 Task: Look for space in Ambatolampy, Madagascar from 2nd August, 2023 to 12th August, 2023 for 2 adults in price range Rs.5000 to Rs.10000. Place can be private room with 1  bedroom having 1 bed and 1 bathroom. Property type can be house, flat, guest house, hotel. Booking option can be shelf check-in. Required host language is English.
Action: Mouse moved to (473, 64)
Screenshot: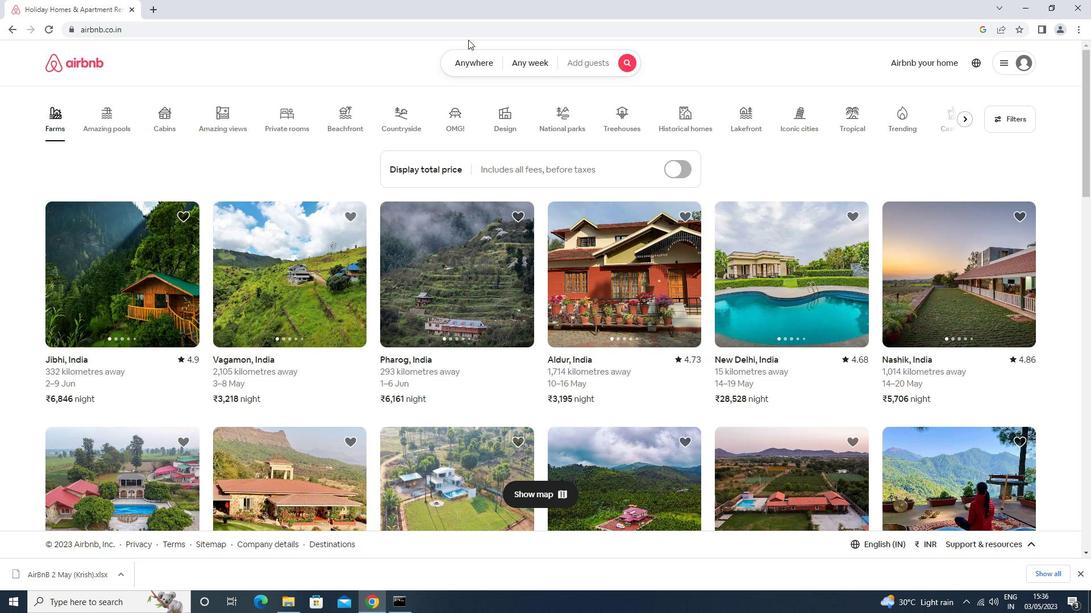 
Action: Mouse pressed left at (473, 64)
Screenshot: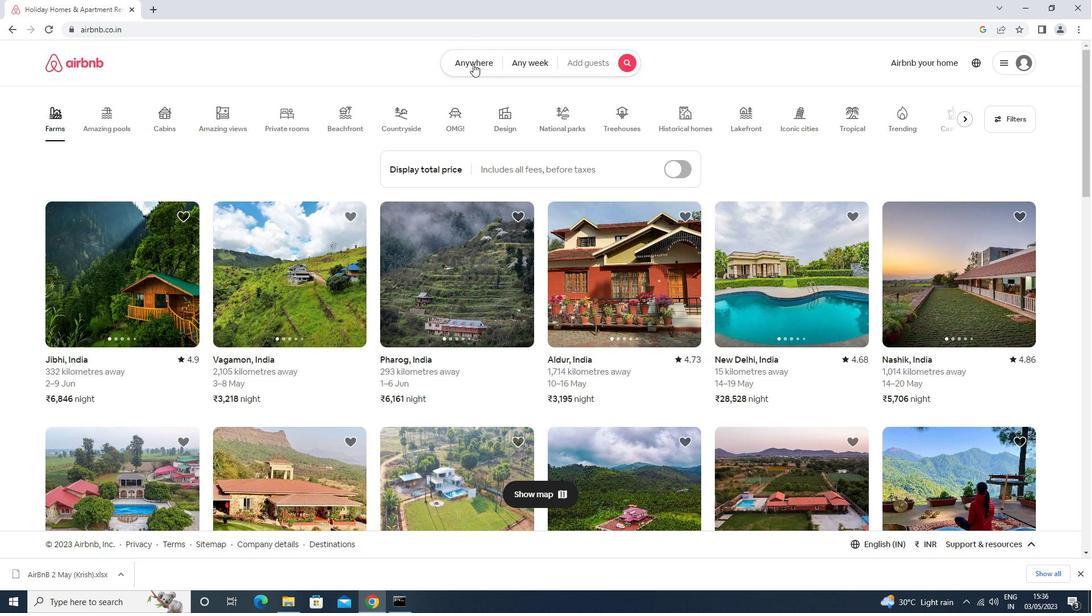 
Action: Mouse moved to (465, 106)
Screenshot: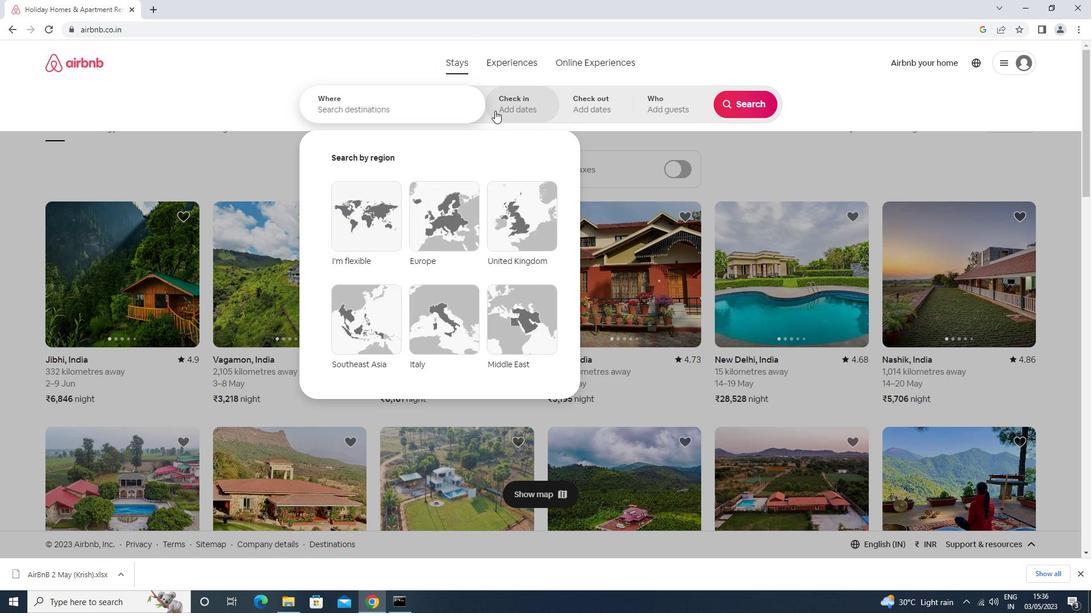 
Action: Mouse pressed left at (465, 106)
Screenshot: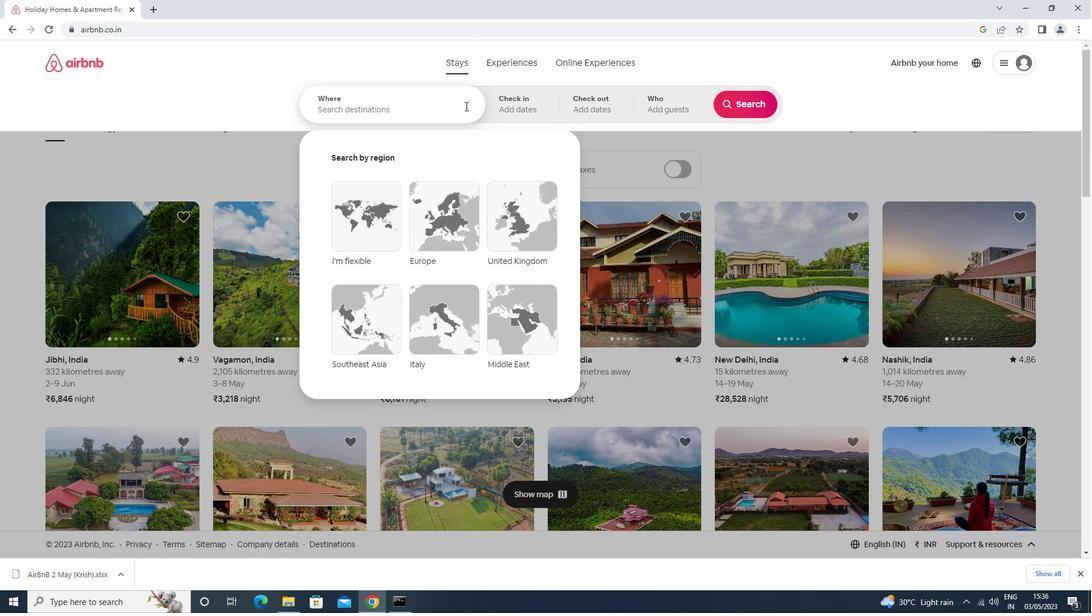 
Action: Key pressed ambatolampy<Key.down><Key.enter>
Screenshot: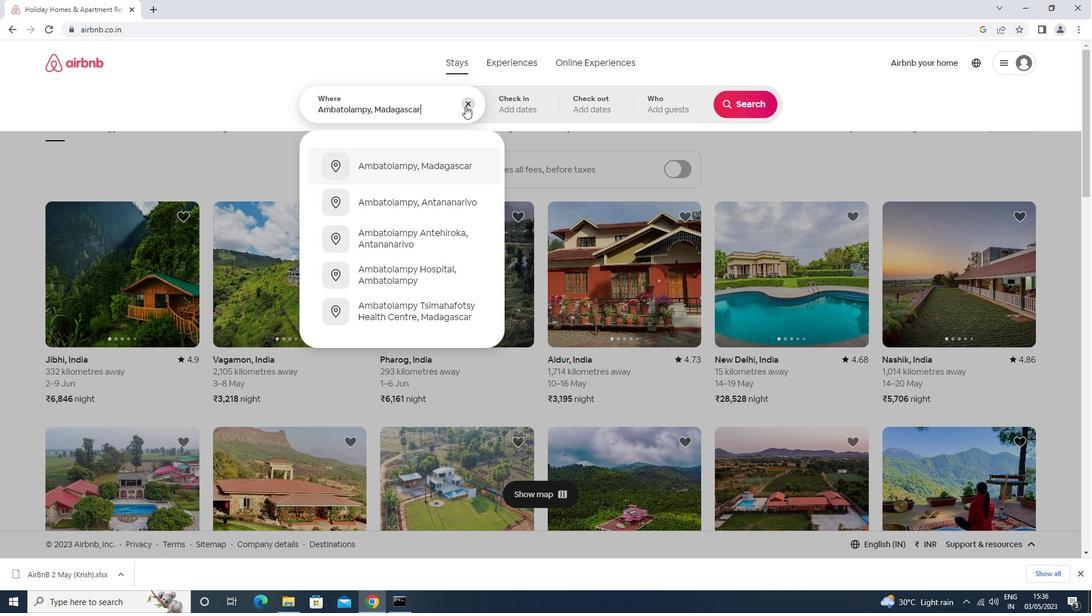 
Action: Mouse moved to (742, 192)
Screenshot: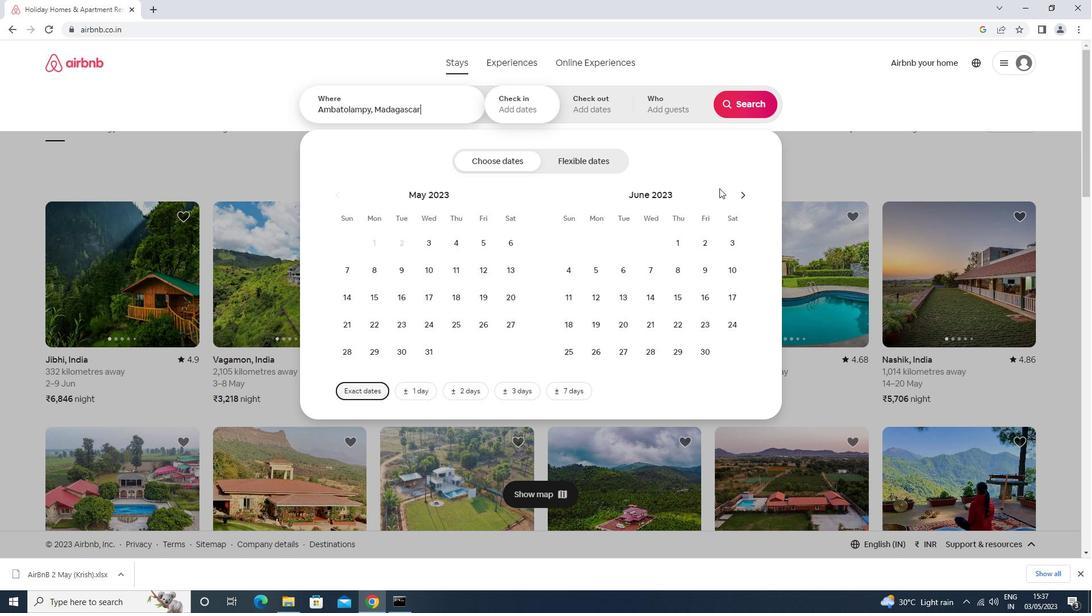 
Action: Mouse pressed left at (742, 192)
Screenshot: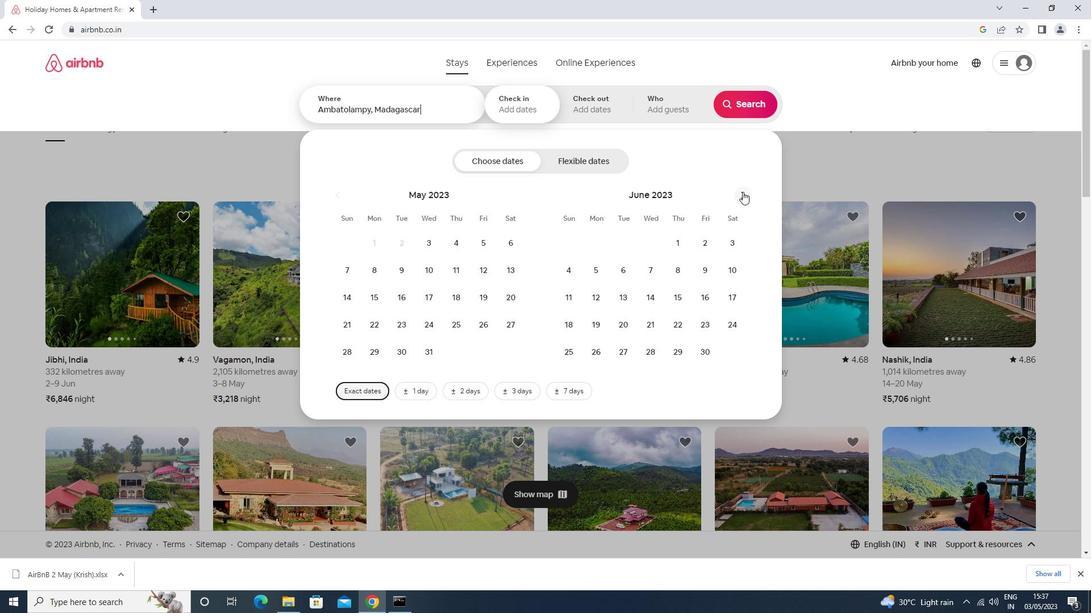 
Action: Mouse pressed left at (742, 192)
Screenshot: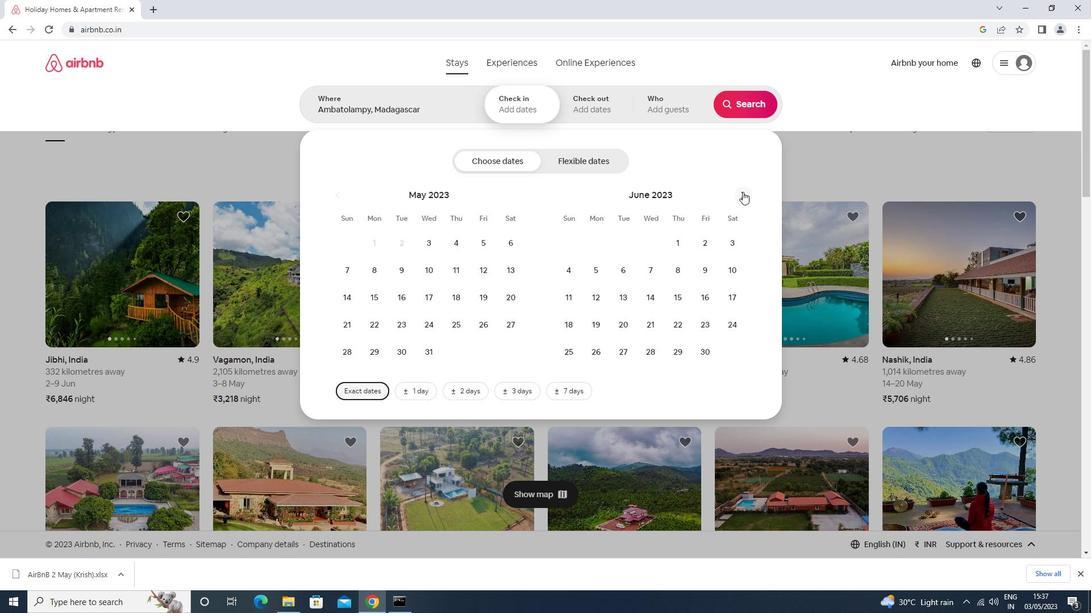 
Action: Mouse moved to (657, 241)
Screenshot: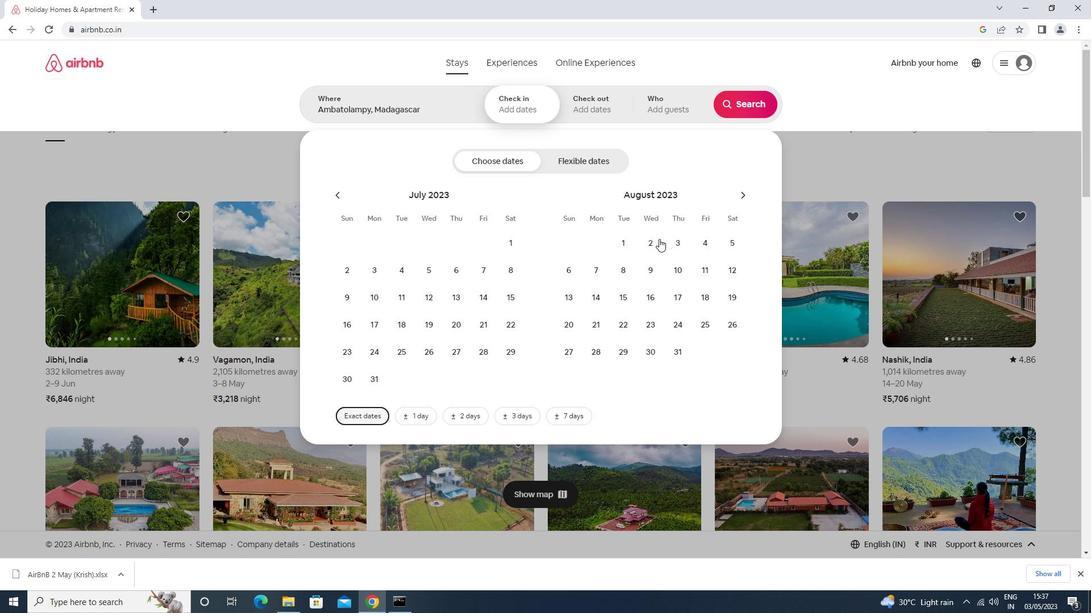 
Action: Mouse pressed left at (657, 241)
Screenshot: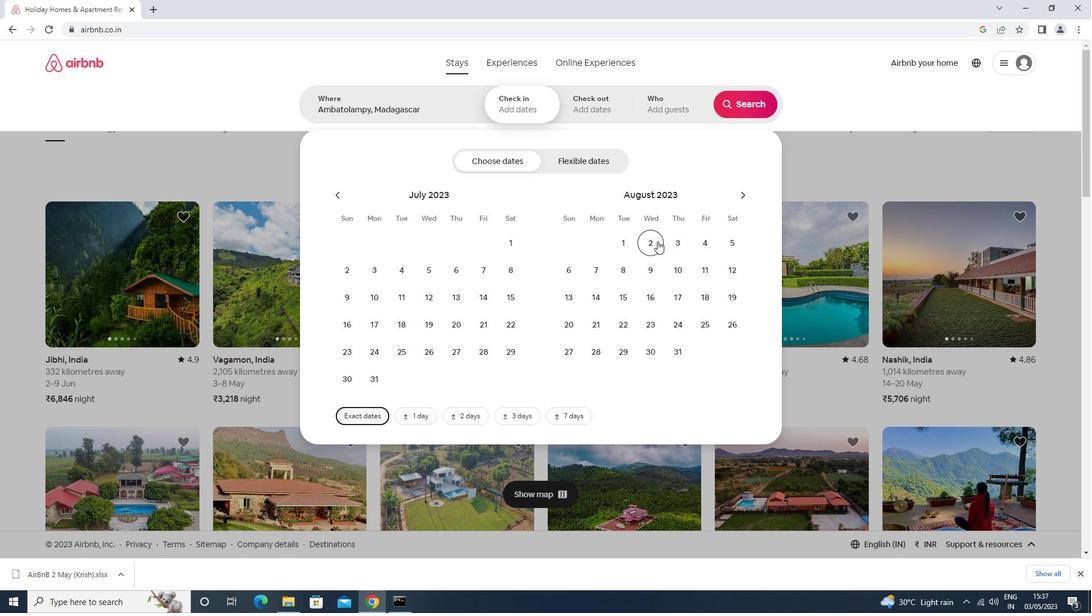 
Action: Mouse moved to (738, 267)
Screenshot: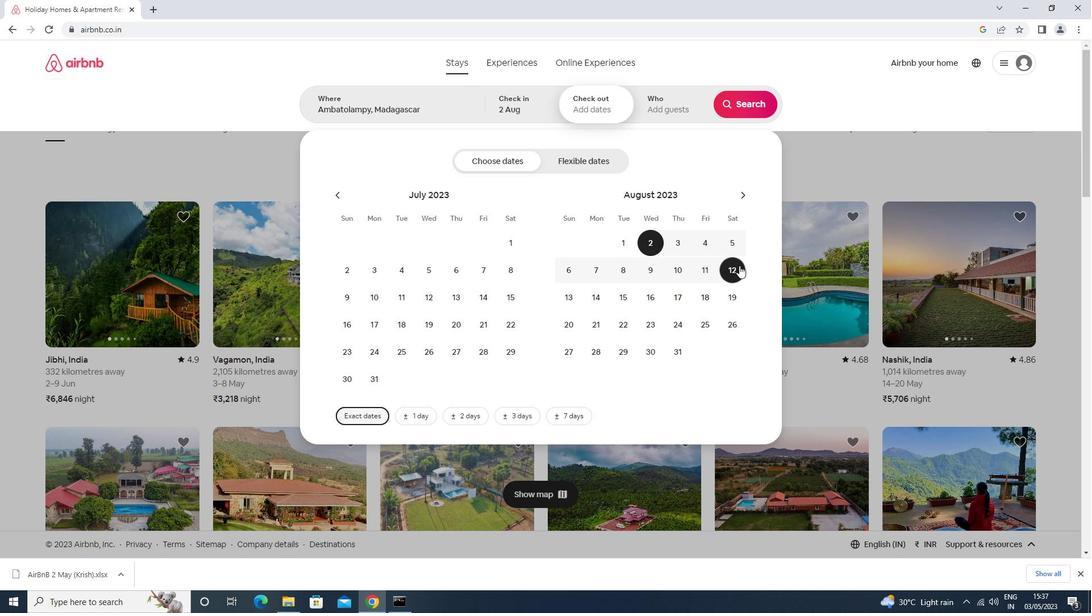 
Action: Mouse pressed left at (738, 267)
Screenshot: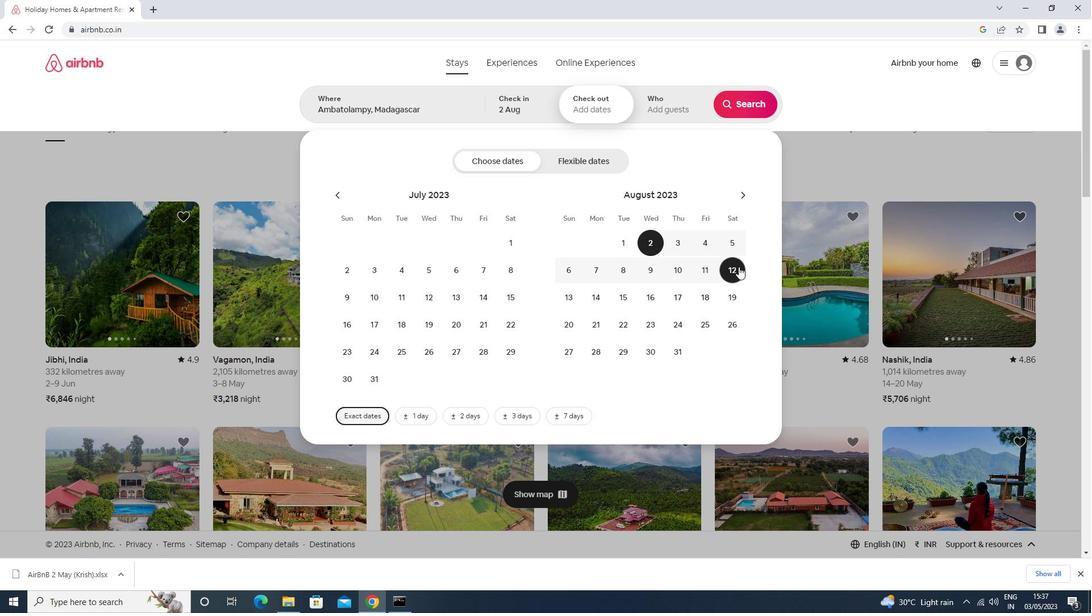 
Action: Mouse moved to (670, 101)
Screenshot: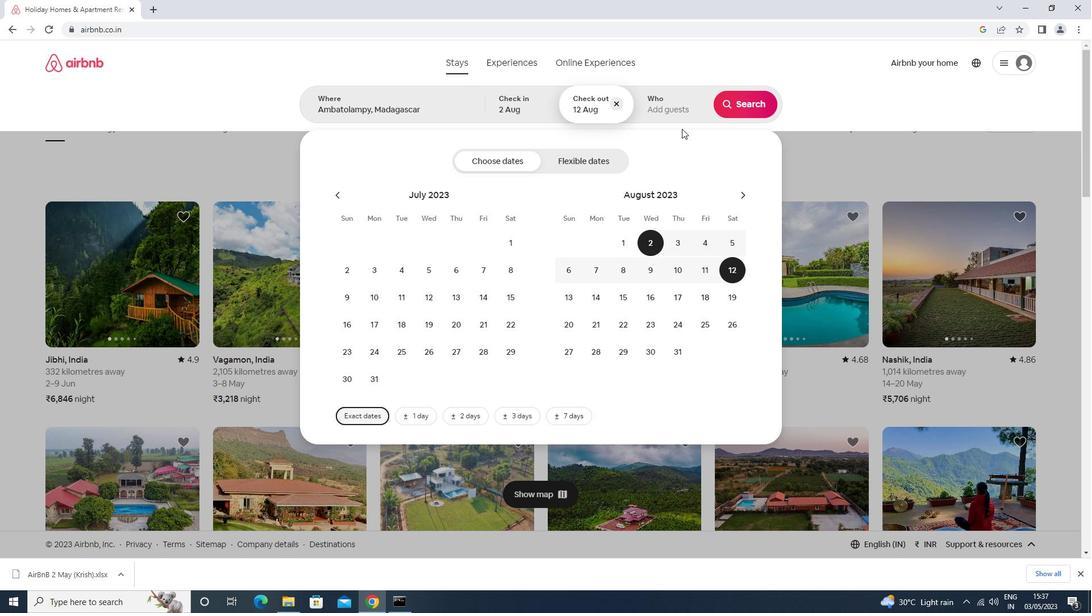 
Action: Mouse pressed left at (670, 101)
Screenshot: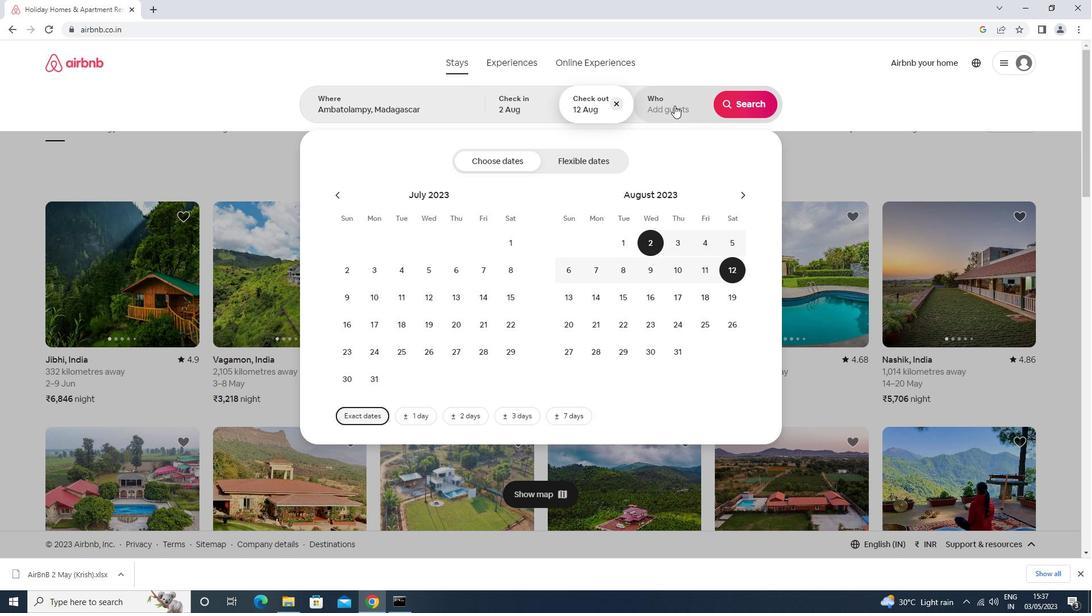 
Action: Mouse moved to (756, 172)
Screenshot: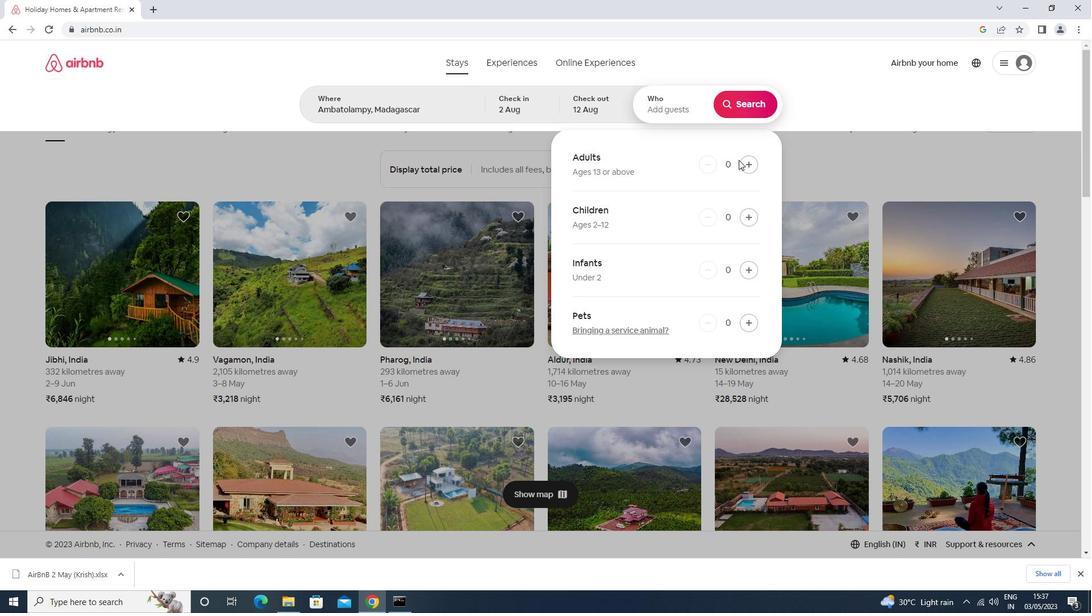 
Action: Mouse pressed left at (756, 172)
Screenshot: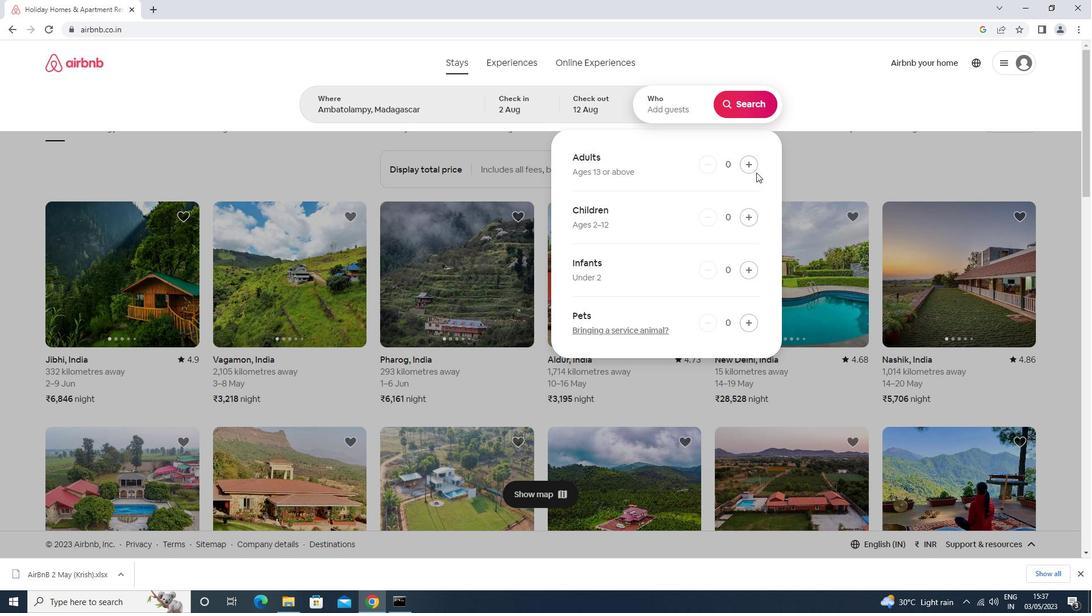 
Action: Mouse moved to (756, 172)
Screenshot: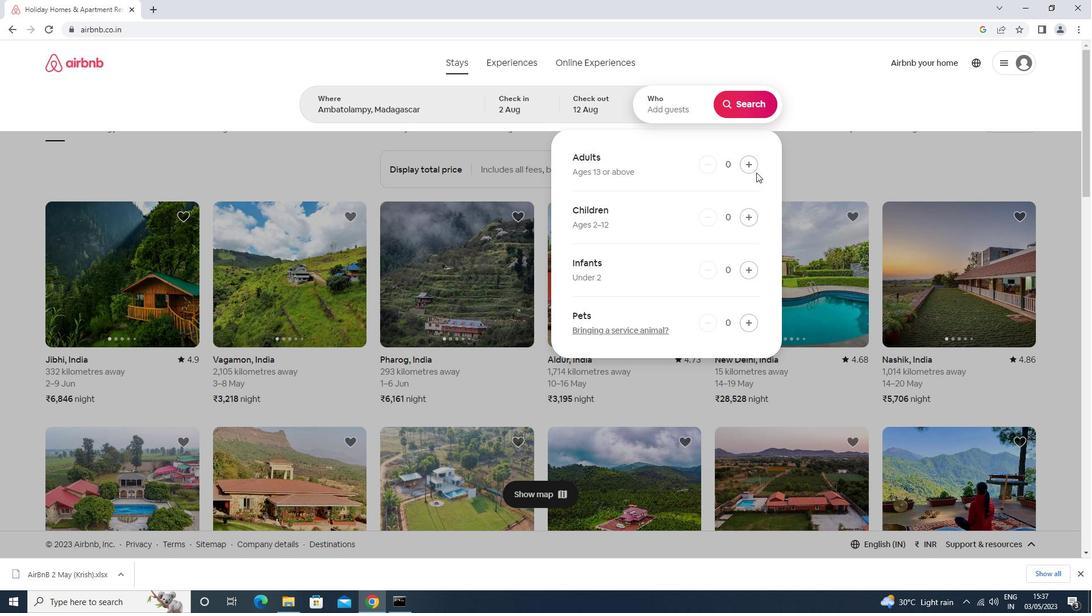 
Action: Mouse pressed left at (756, 172)
Screenshot: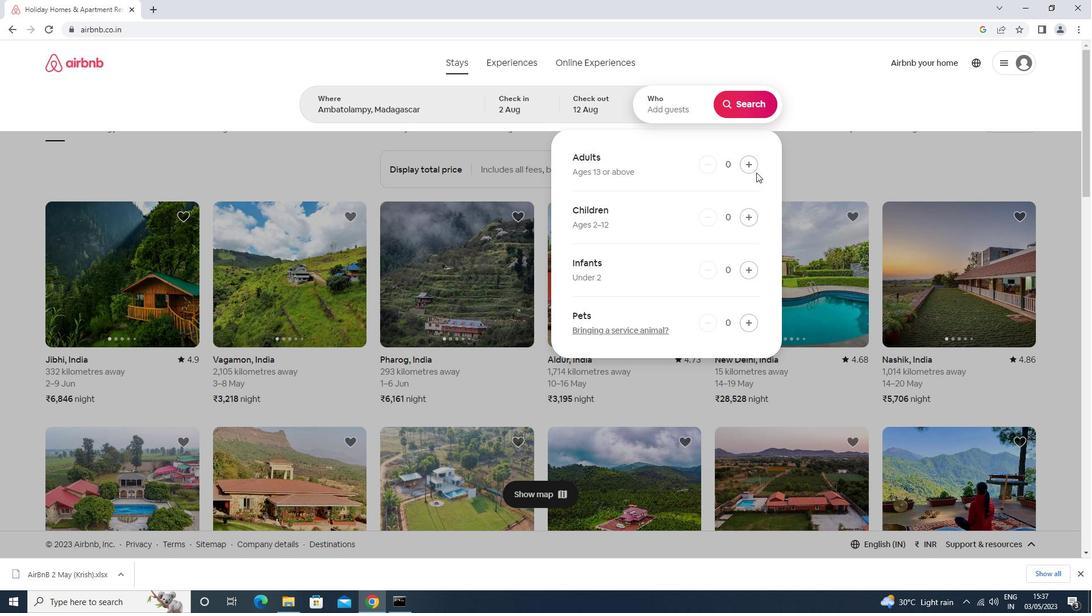 
Action: Mouse moved to (753, 161)
Screenshot: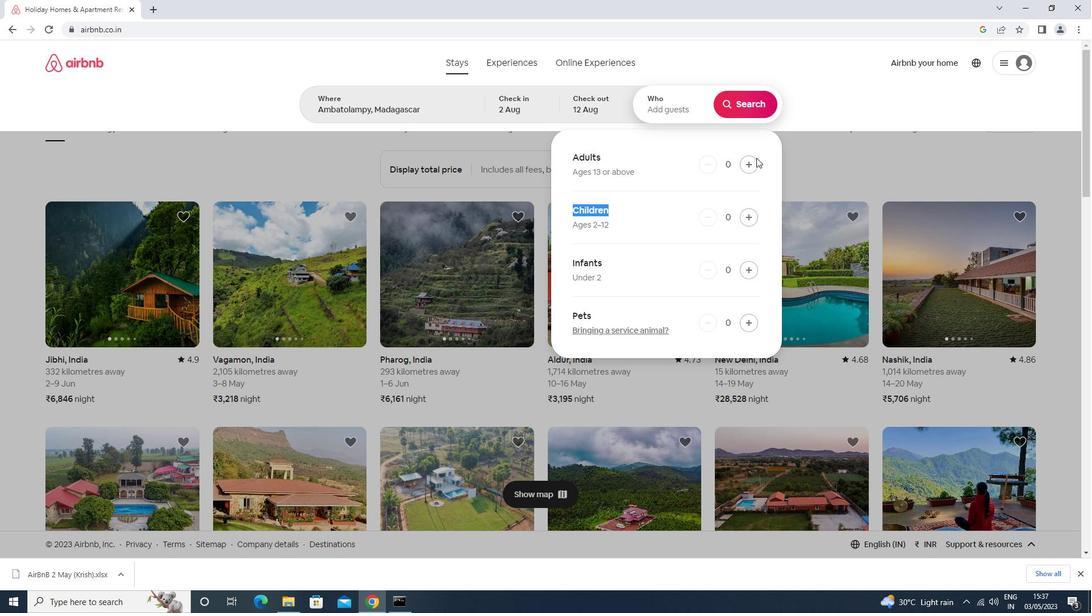 
Action: Mouse pressed left at (753, 161)
Screenshot: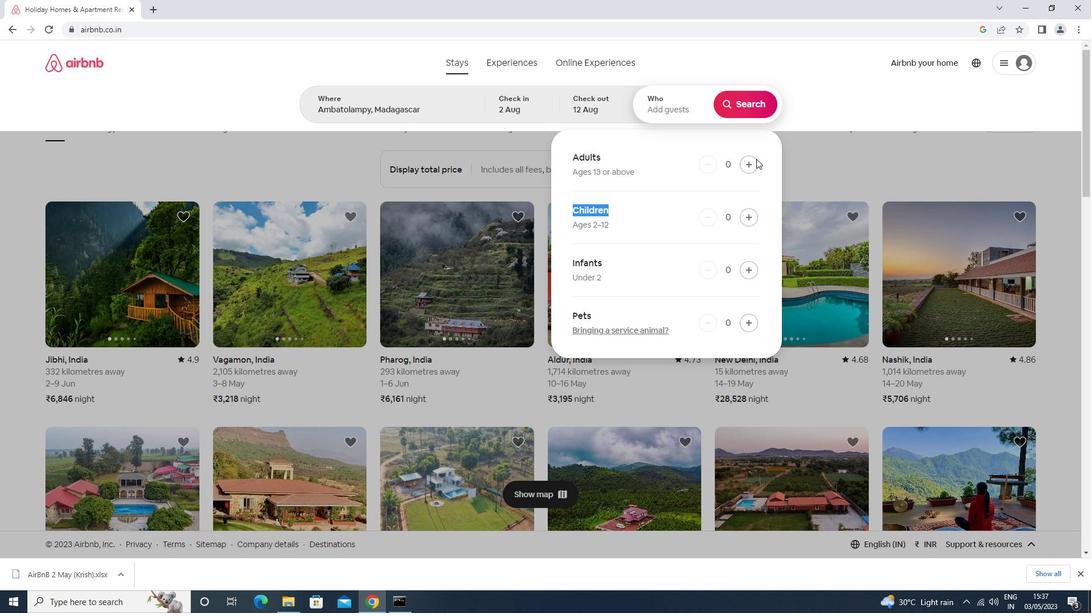 
Action: Mouse pressed left at (753, 161)
Screenshot: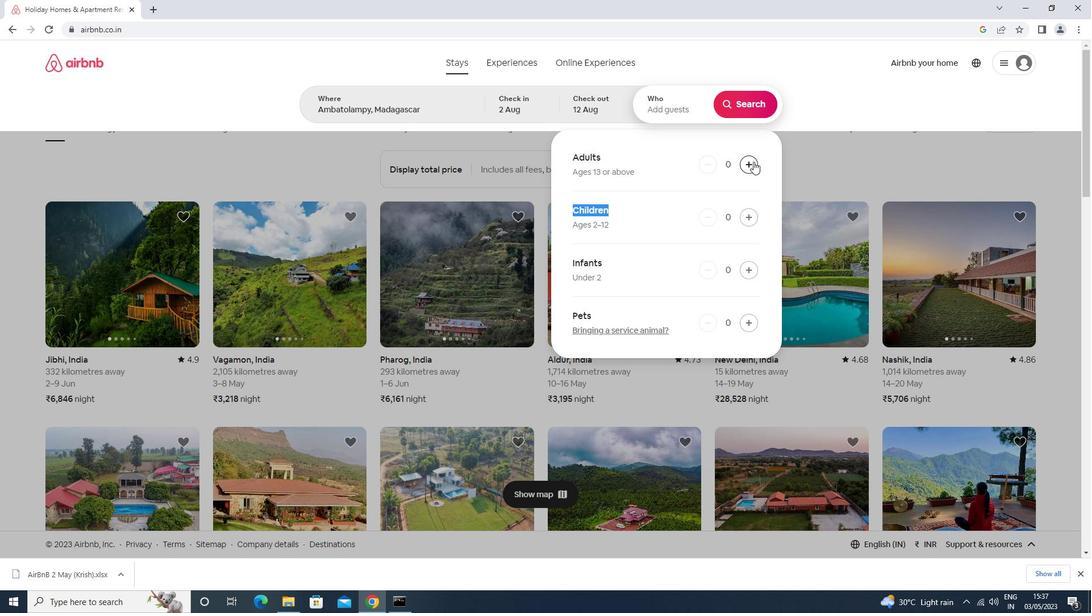 
Action: Mouse moved to (757, 105)
Screenshot: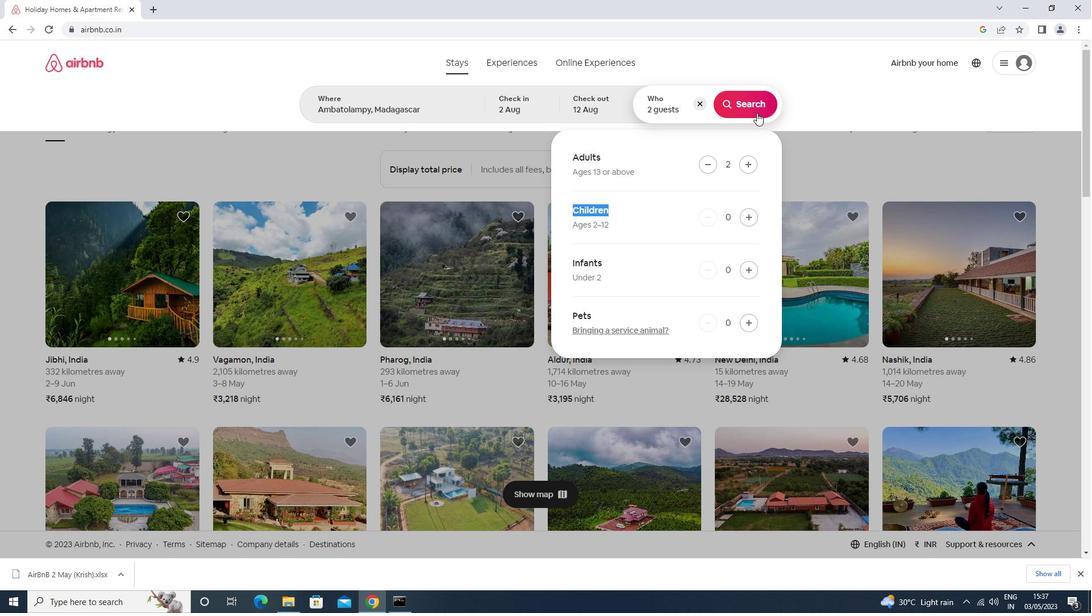 
Action: Mouse pressed left at (757, 105)
Screenshot: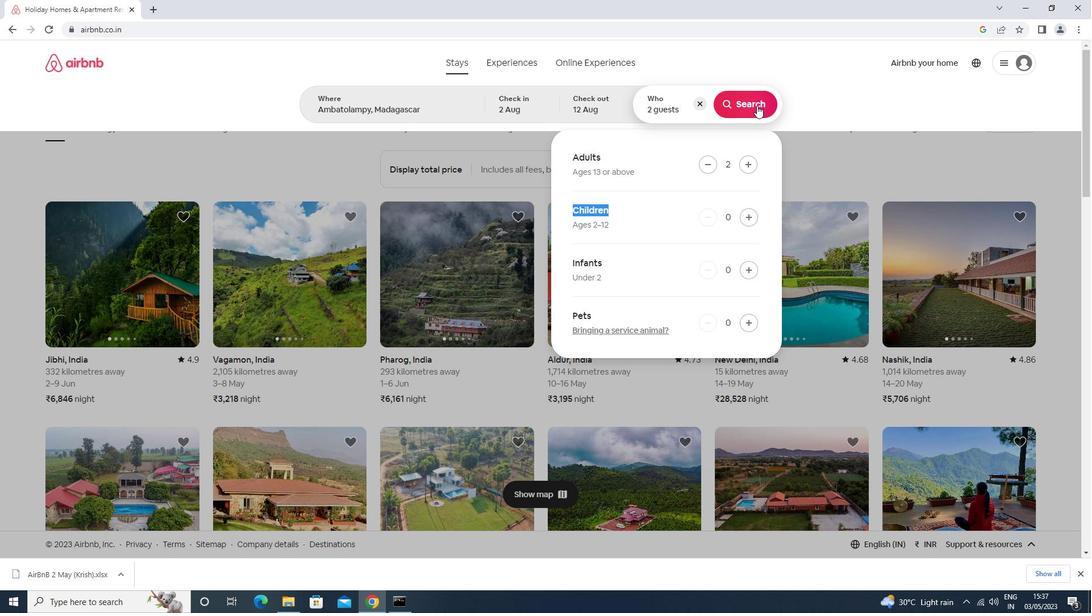 
Action: Mouse moved to (1034, 101)
Screenshot: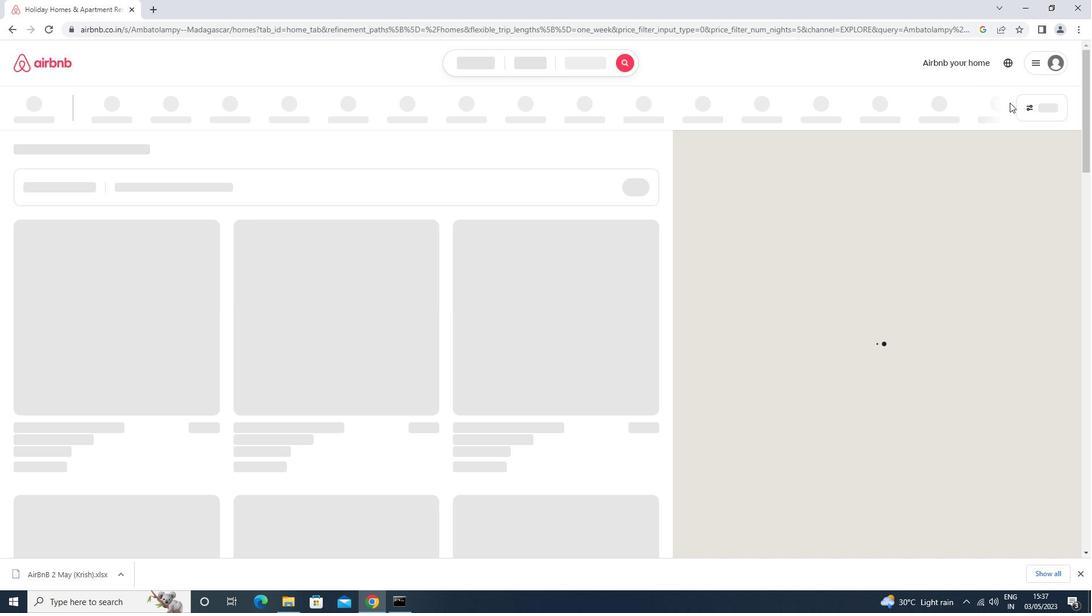 
Action: Mouse pressed left at (1034, 101)
Screenshot: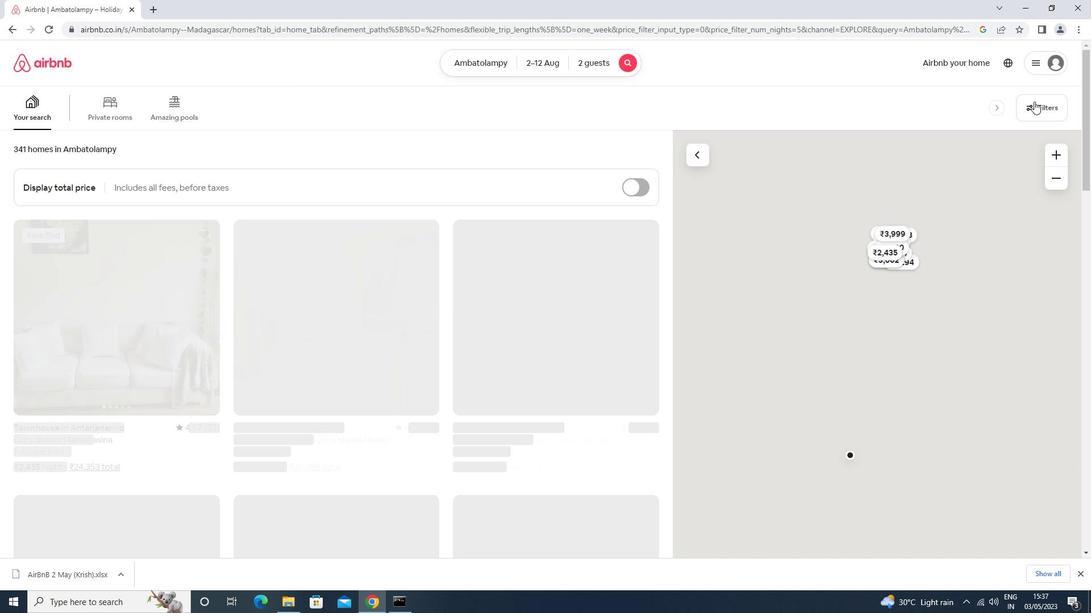 
Action: Mouse moved to (431, 254)
Screenshot: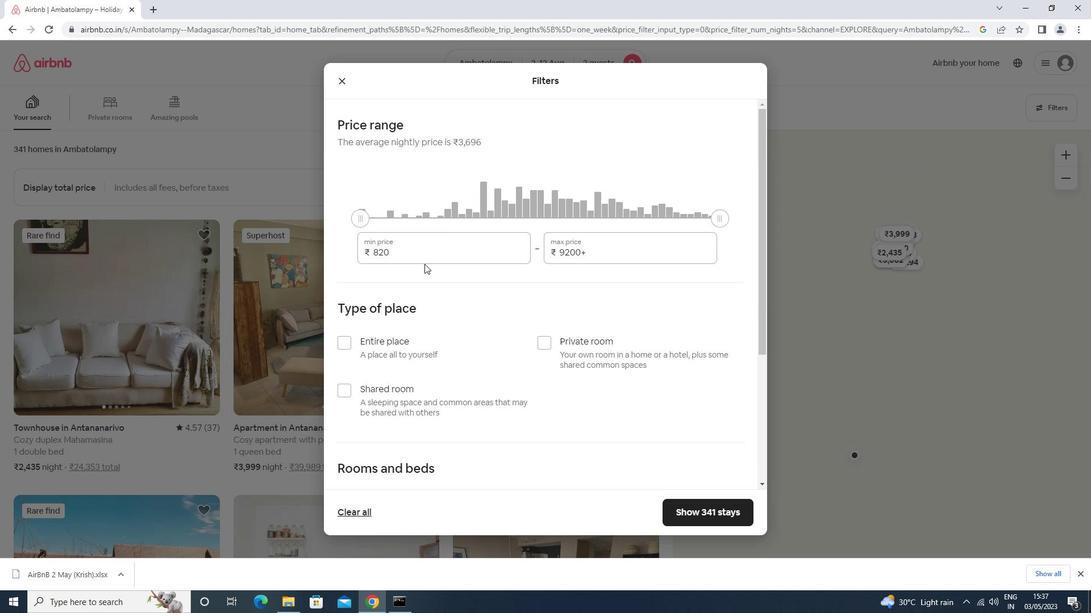 
Action: Mouse pressed left at (431, 254)
Screenshot: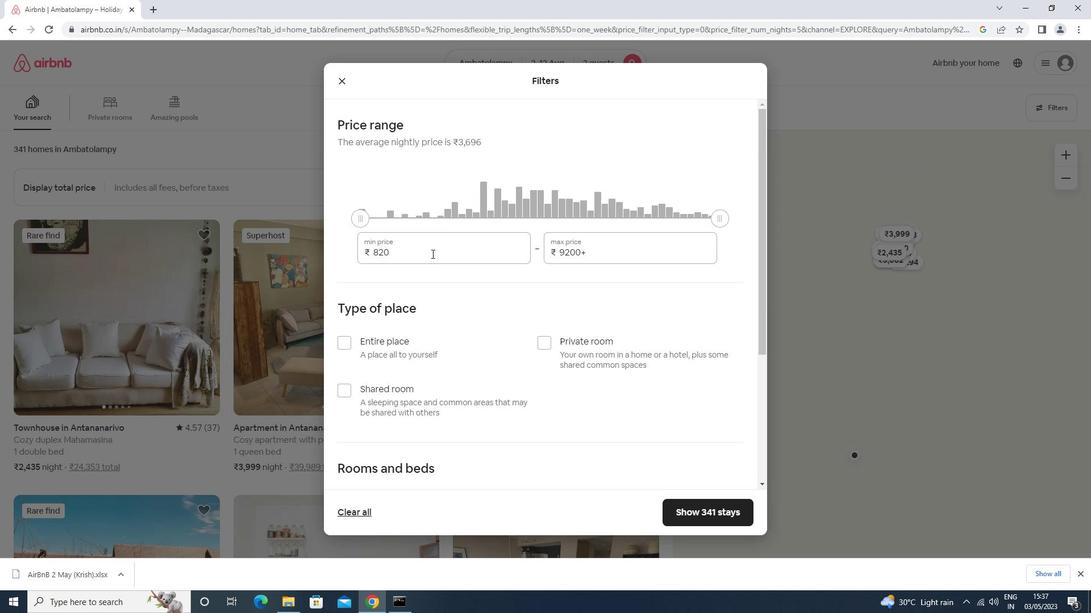 
Action: Key pressed <Key.backspace><Key.backspace><Key.backspace><Key.backspace><Key.backspace><Key.backspace><Key.backspace><Key.backspace><Key.backspace><Key.backspace><Key.backspace><Key.backspace><Key.backspace><Key.backspace>5000<Key.tab>10000
Screenshot: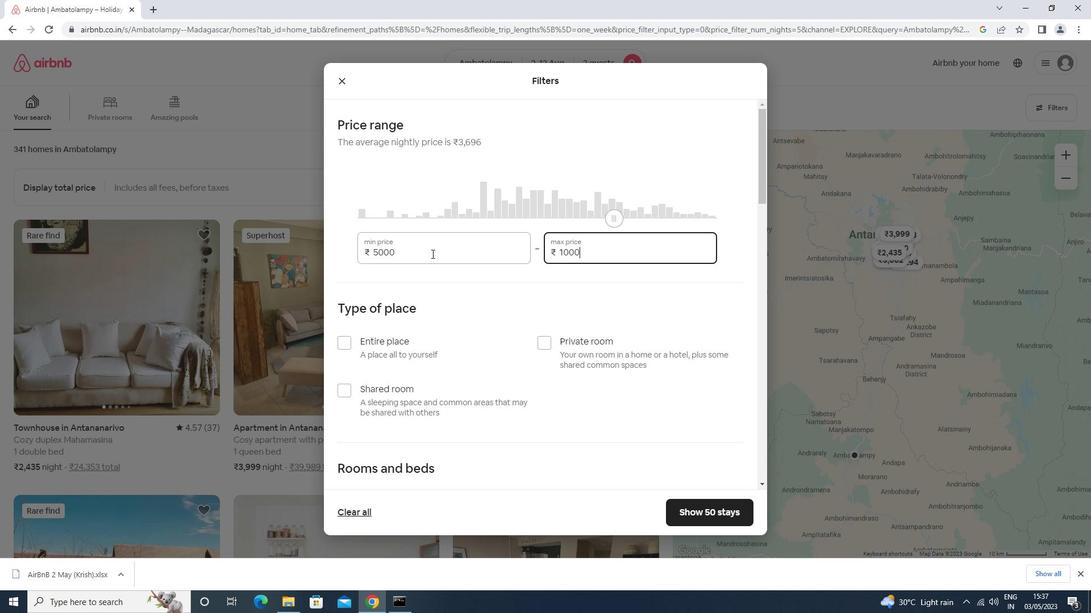 
Action: Mouse moved to (554, 341)
Screenshot: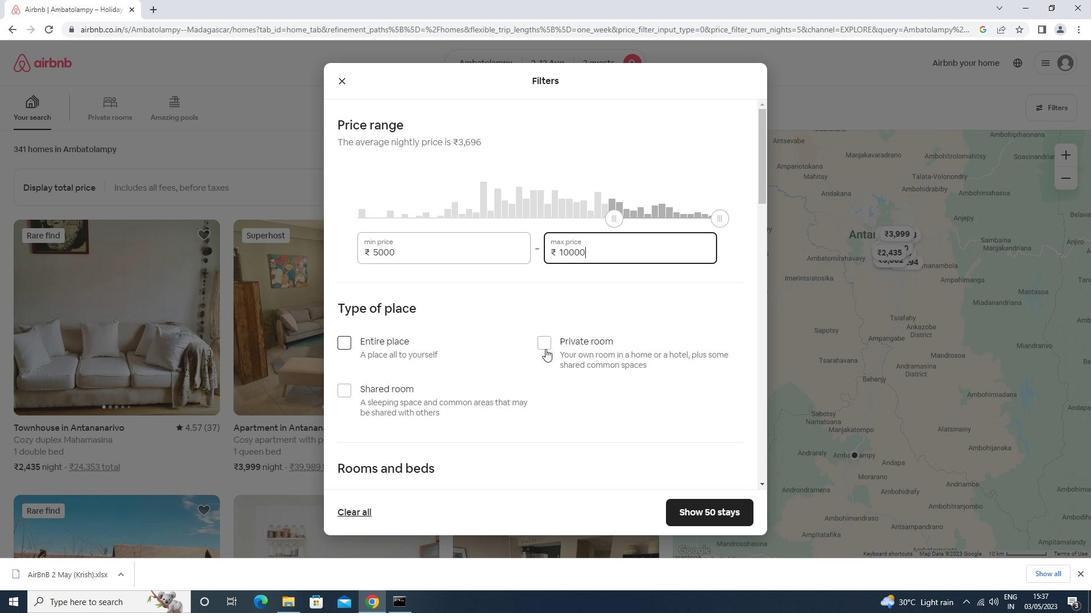 
Action: Mouse pressed left at (554, 341)
Screenshot: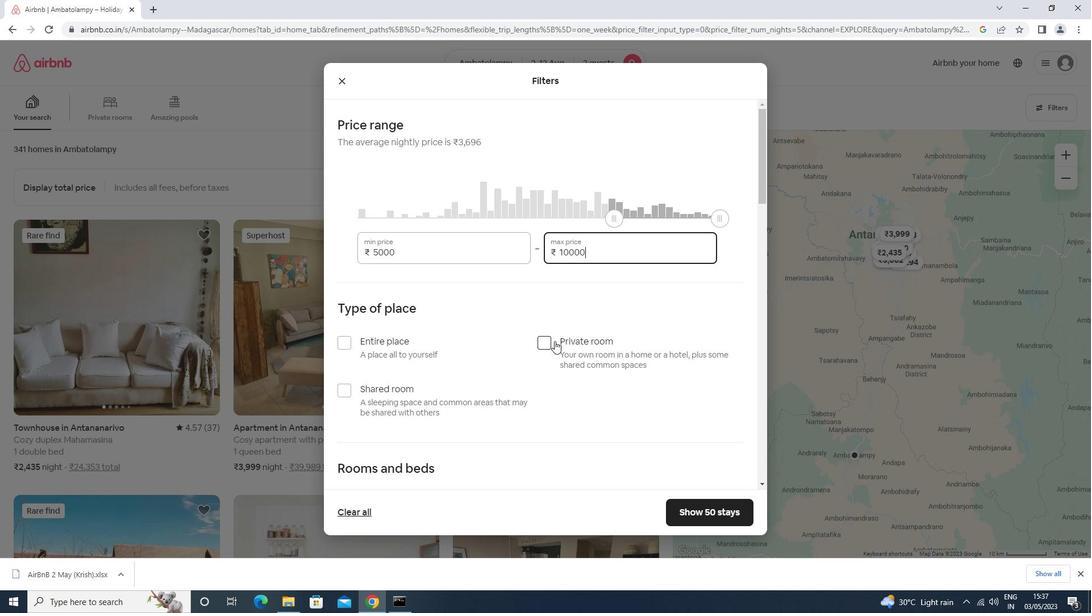 
Action: Mouse moved to (554, 341)
Screenshot: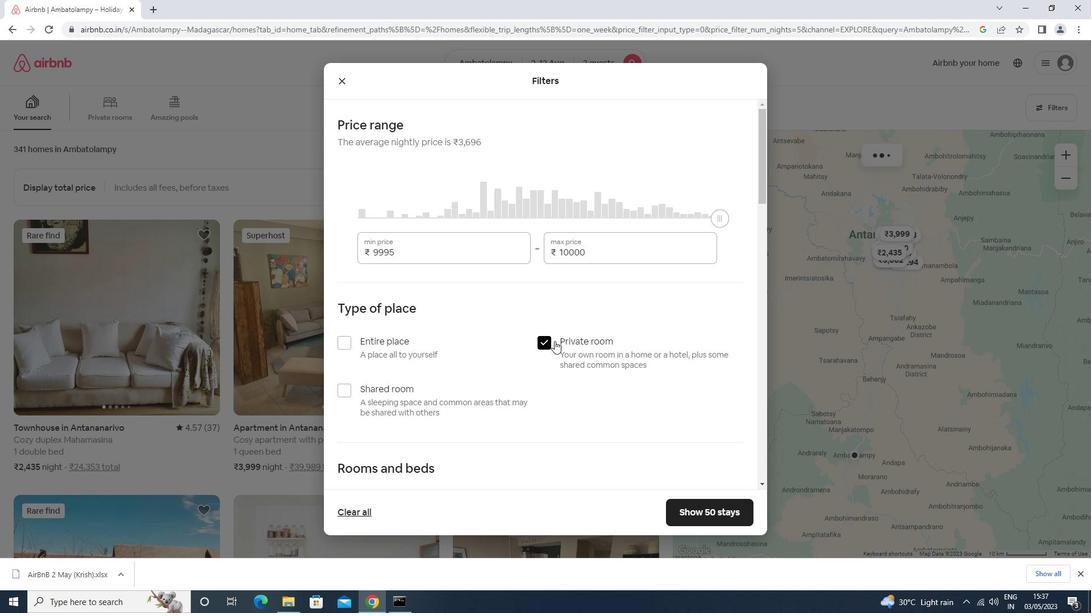 
Action: Mouse scrolled (554, 340) with delta (0, 0)
Screenshot: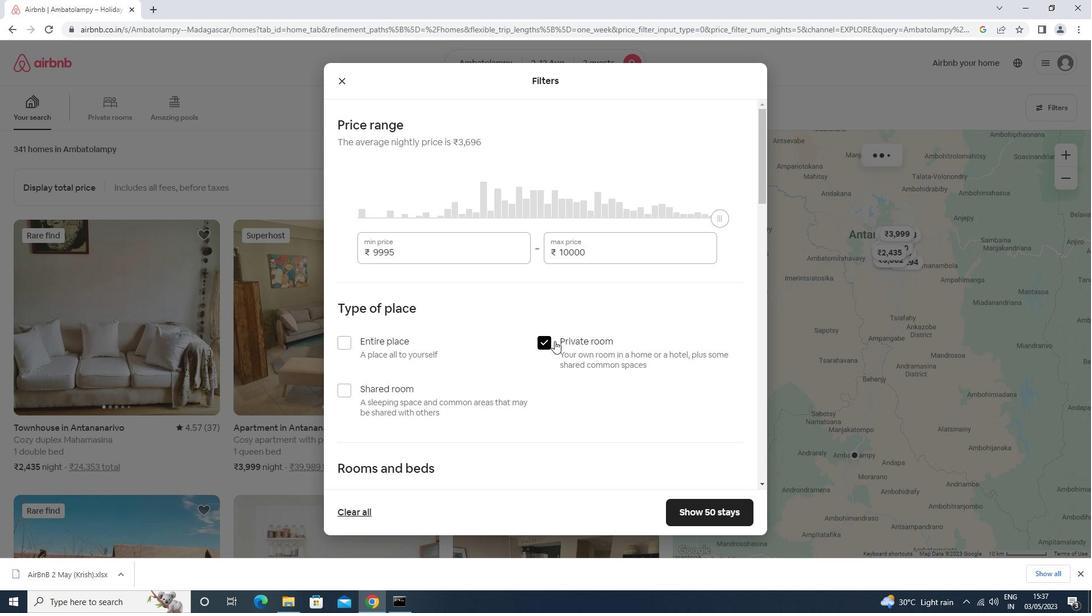 
Action: Mouse scrolled (554, 340) with delta (0, 0)
Screenshot: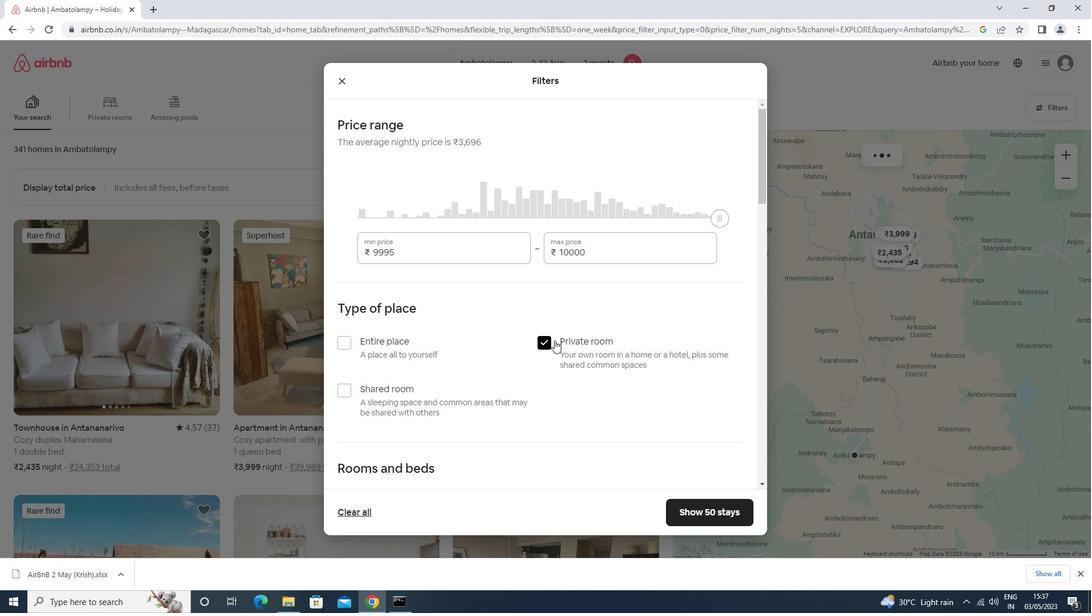 
Action: Mouse scrolled (554, 340) with delta (0, 0)
Screenshot: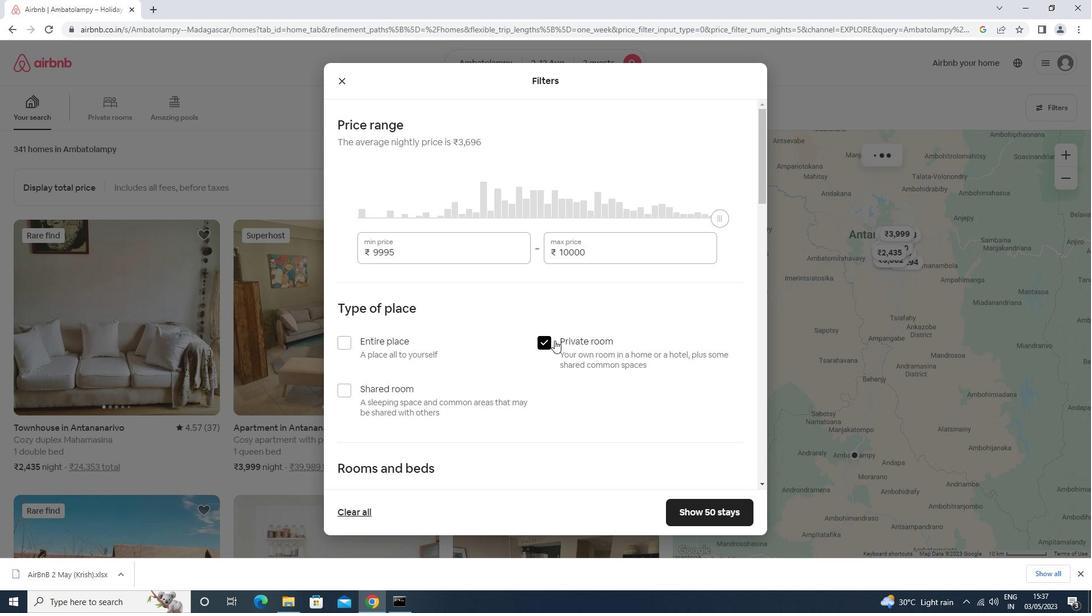 
Action: Mouse moved to (408, 362)
Screenshot: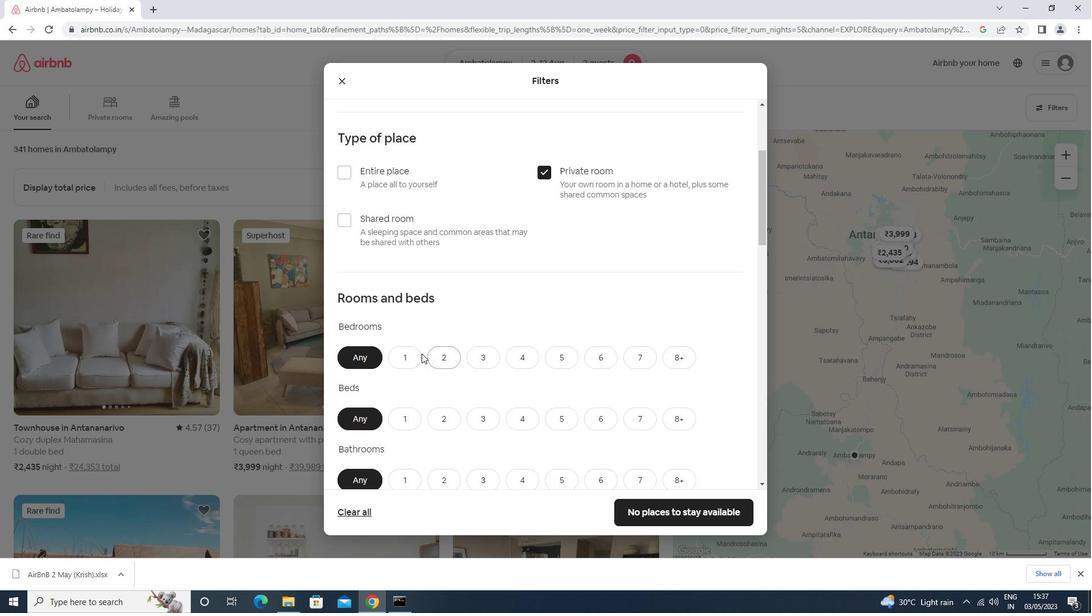 
Action: Mouse pressed left at (408, 362)
Screenshot: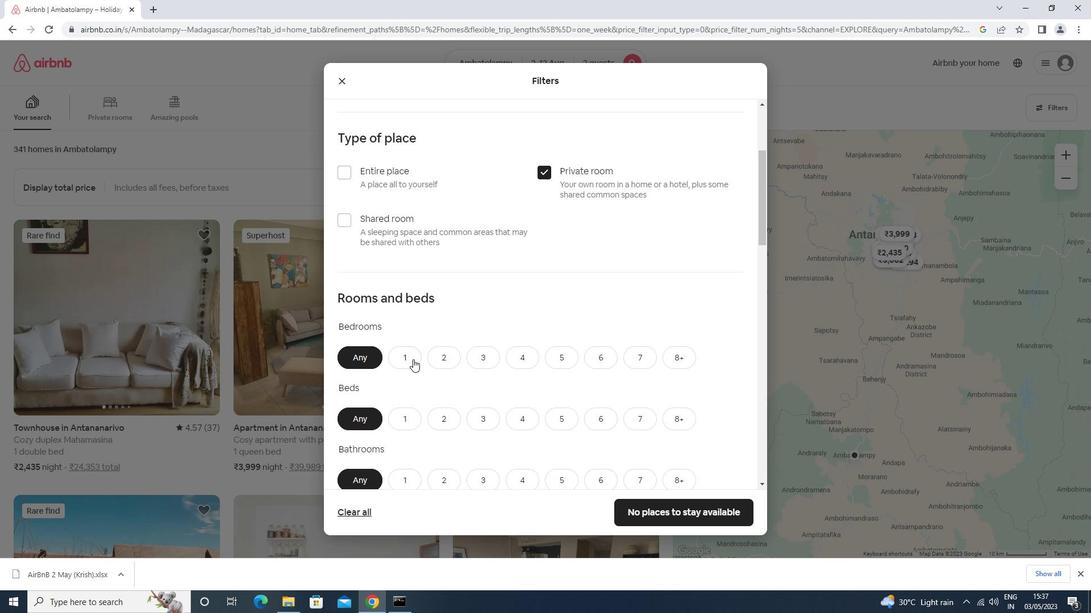 
Action: Mouse moved to (407, 362)
Screenshot: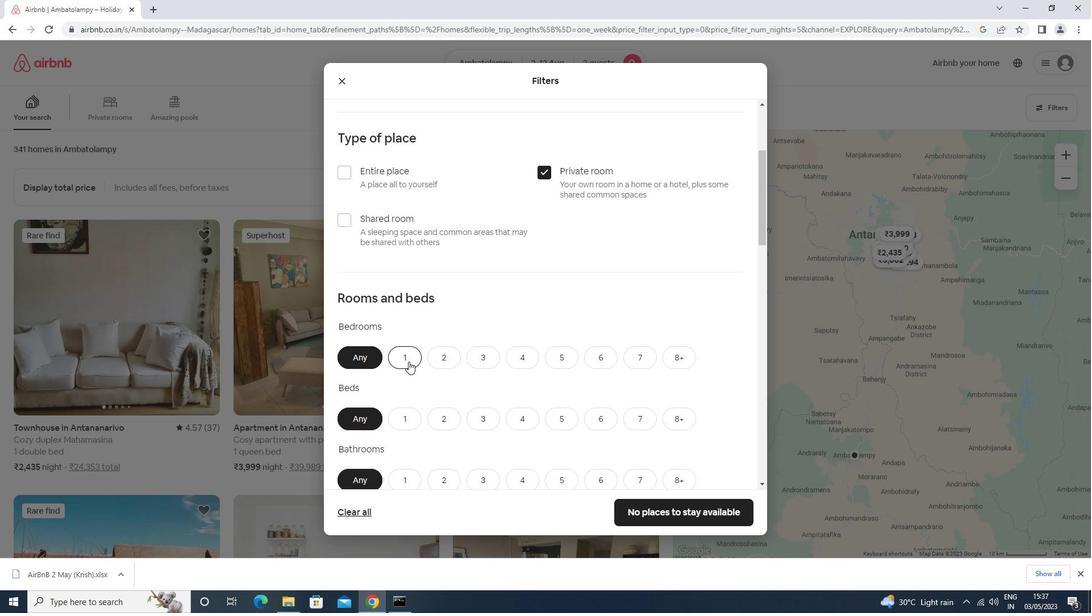 
Action: Mouse scrolled (407, 362) with delta (0, 0)
Screenshot: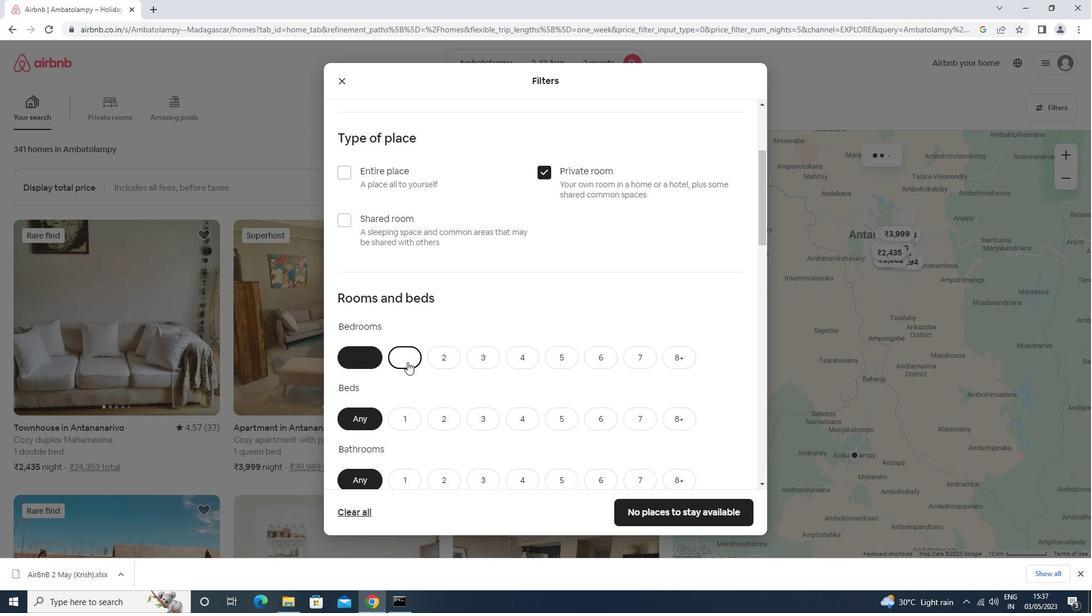 
Action: Mouse moved to (407, 363)
Screenshot: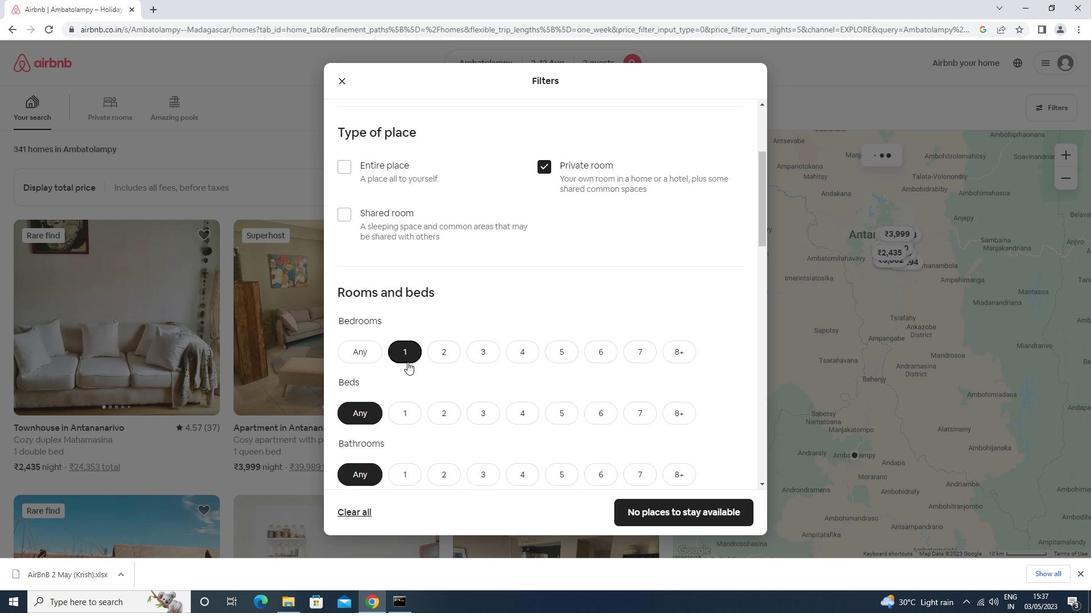 
Action: Mouse pressed left at (407, 363)
Screenshot: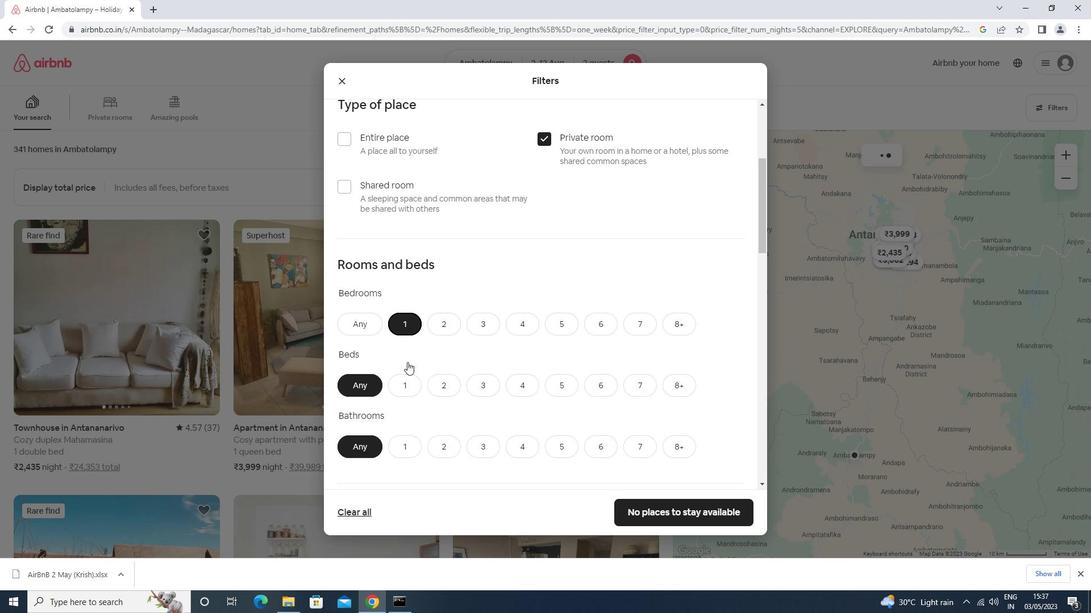 
Action: Mouse moved to (407, 363)
Screenshot: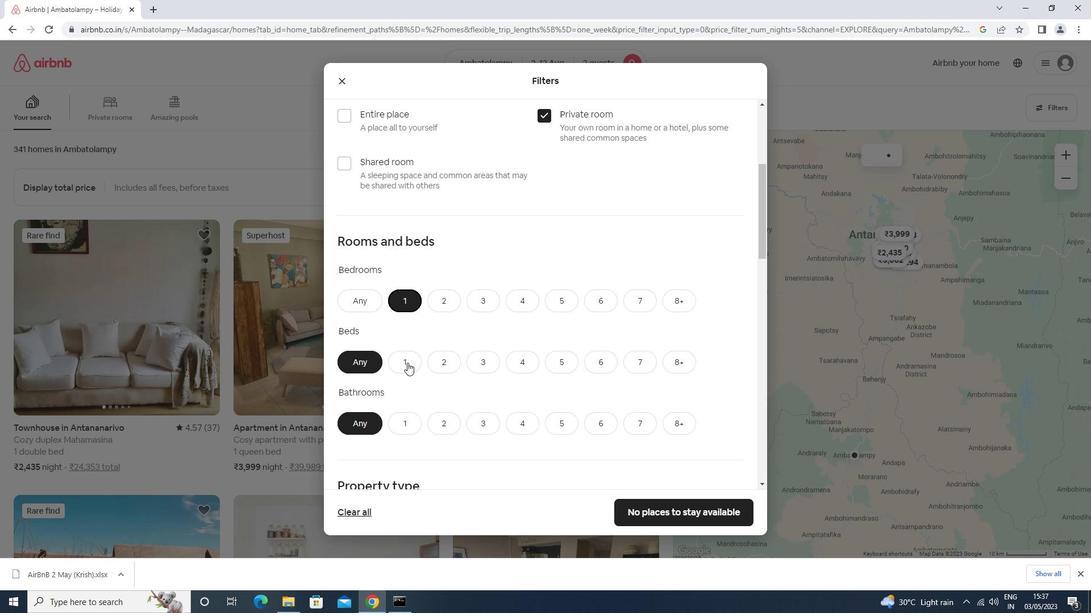 
Action: Mouse scrolled (407, 362) with delta (0, 0)
Screenshot: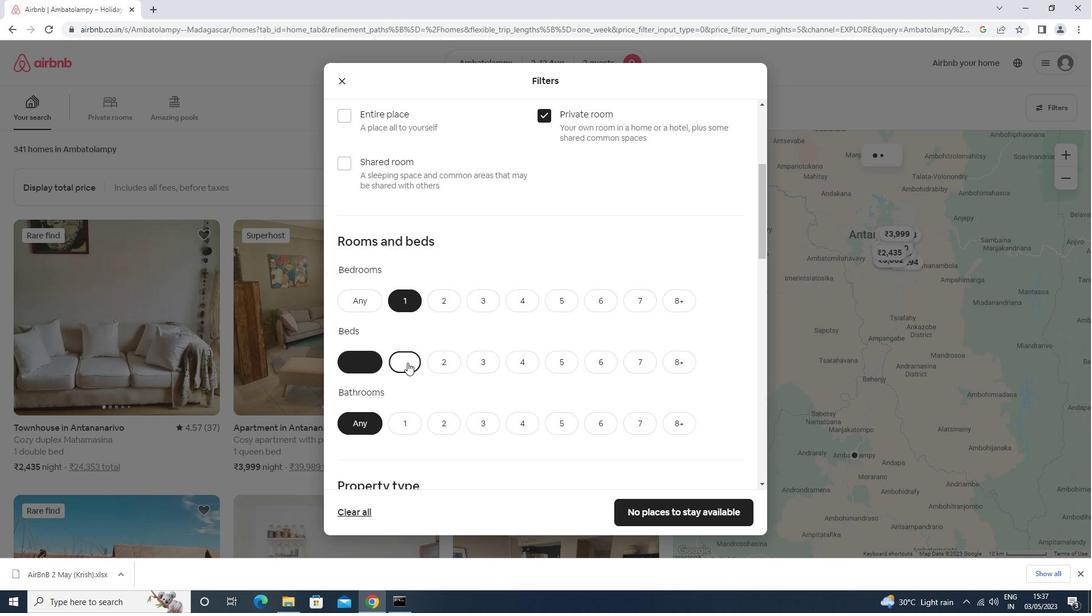 
Action: Mouse scrolled (407, 362) with delta (0, 0)
Screenshot: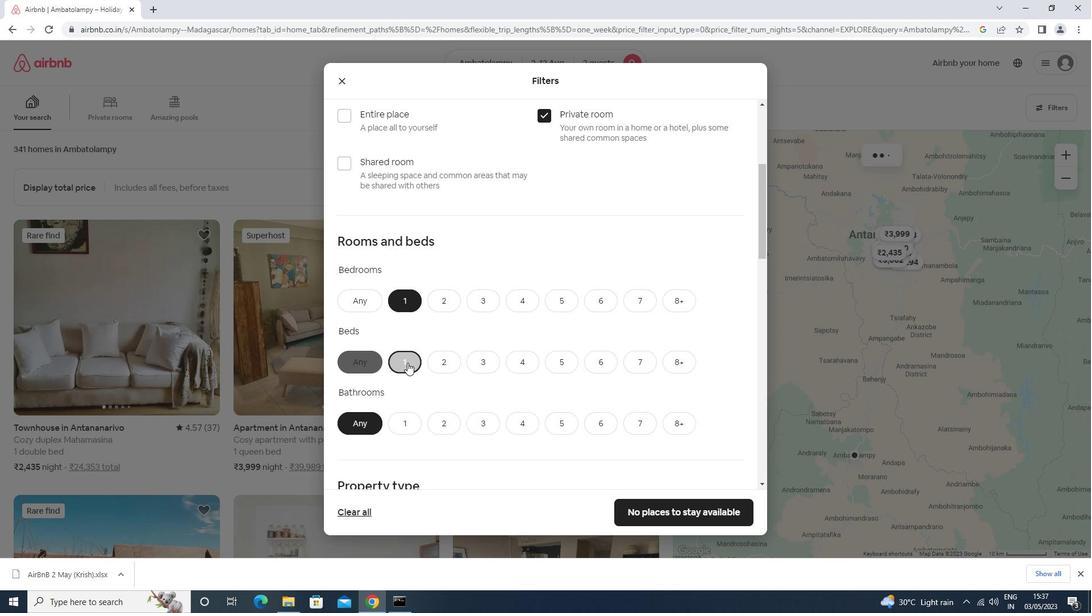 
Action: Mouse moved to (410, 312)
Screenshot: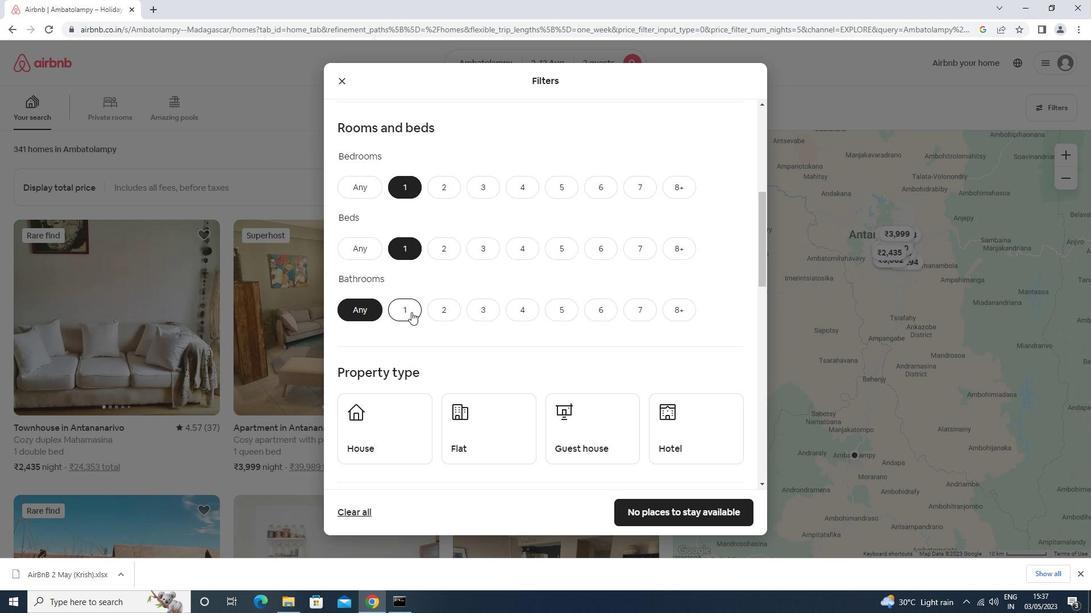 
Action: Mouse pressed left at (410, 312)
Screenshot: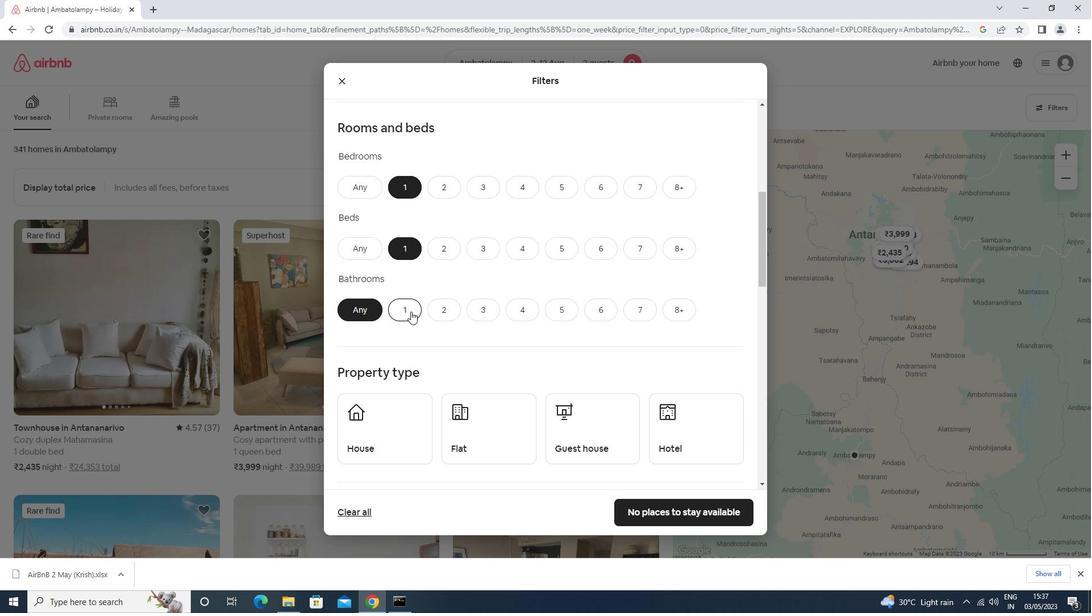 
Action: Mouse moved to (388, 432)
Screenshot: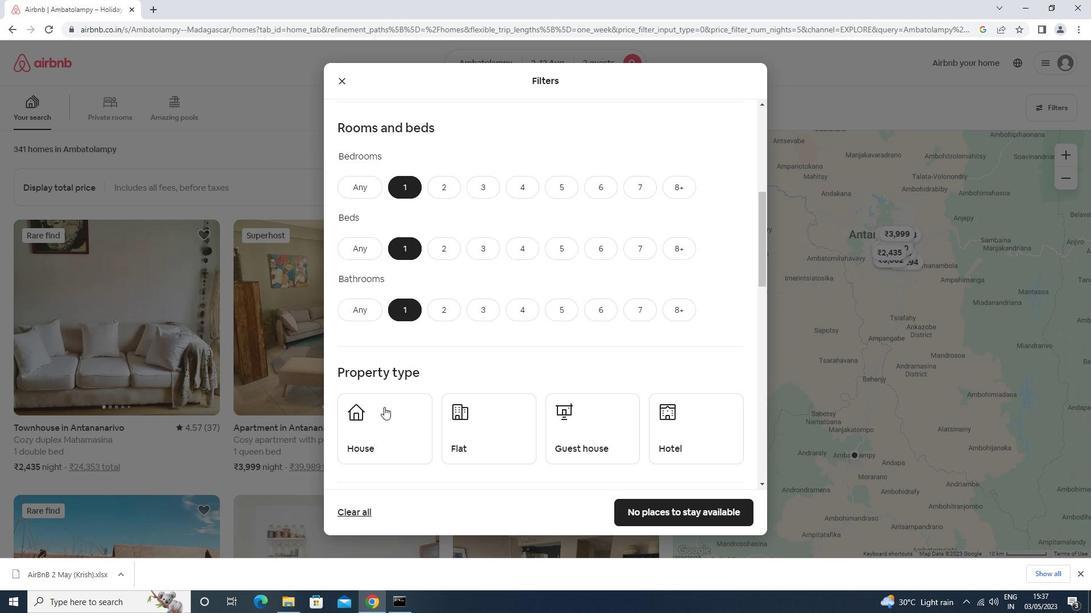 
Action: Mouse pressed left at (388, 432)
Screenshot: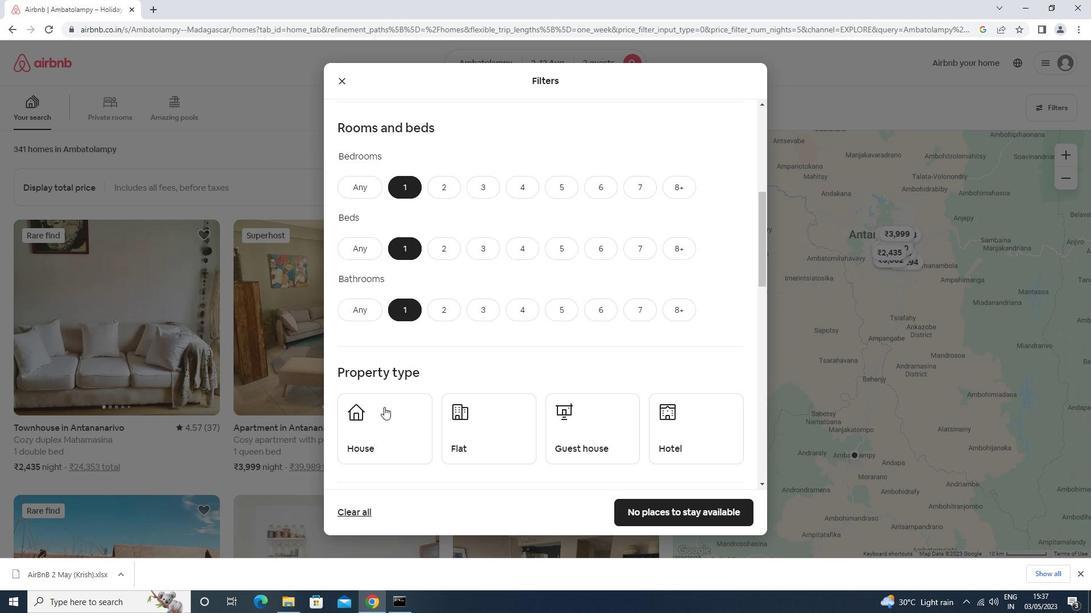 
Action: Mouse moved to (481, 405)
Screenshot: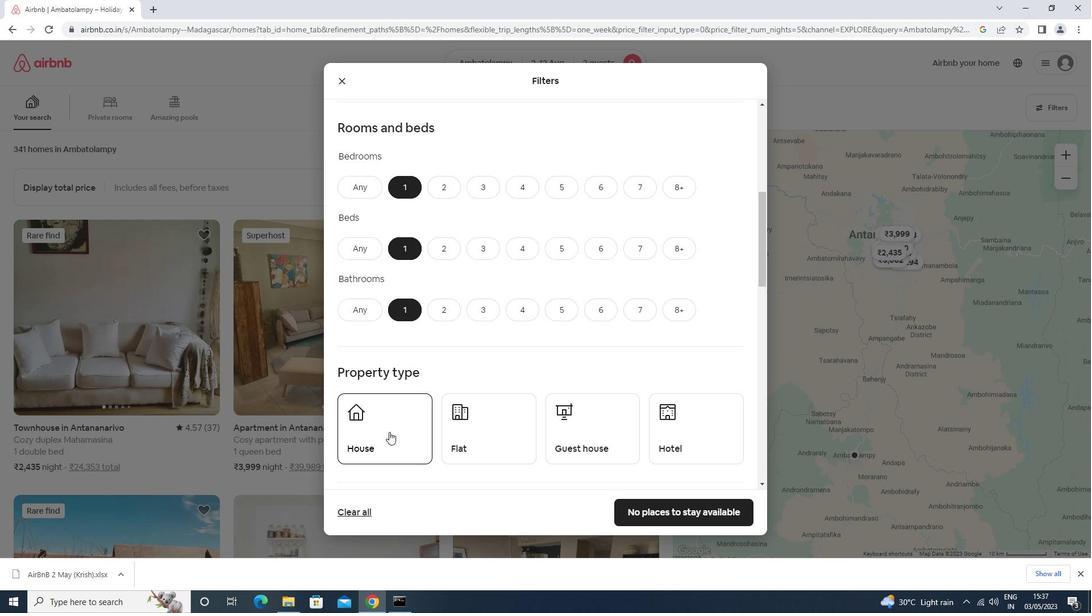 
Action: Mouse pressed left at (481, 405)
Screenshot: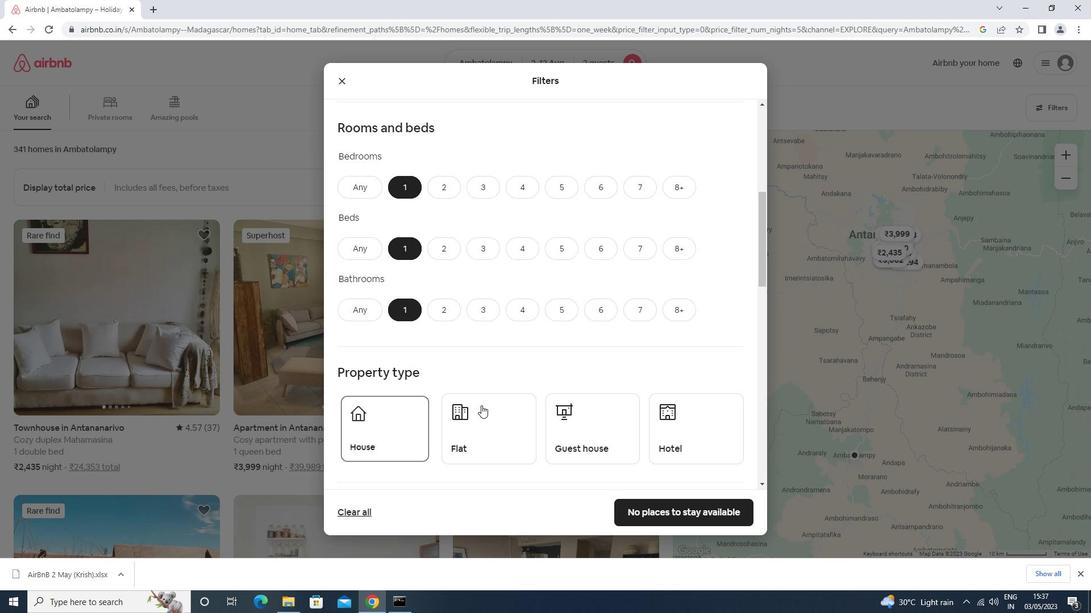 
Action: Mouse moved to (563, 414)
Screenshot: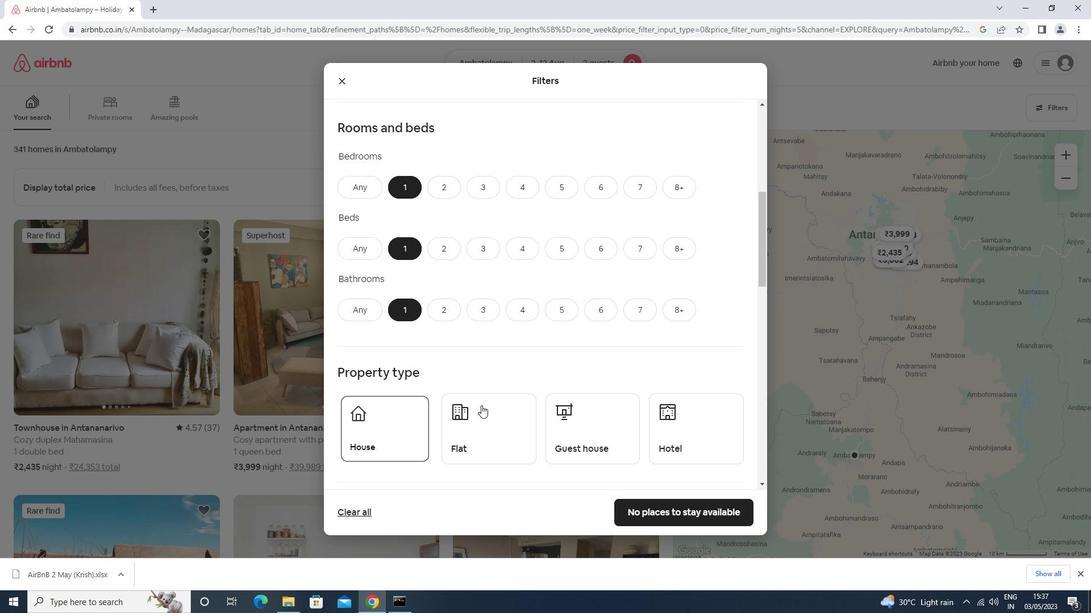 
Action: Mouse pressed left at (563, 414)
Screenshot: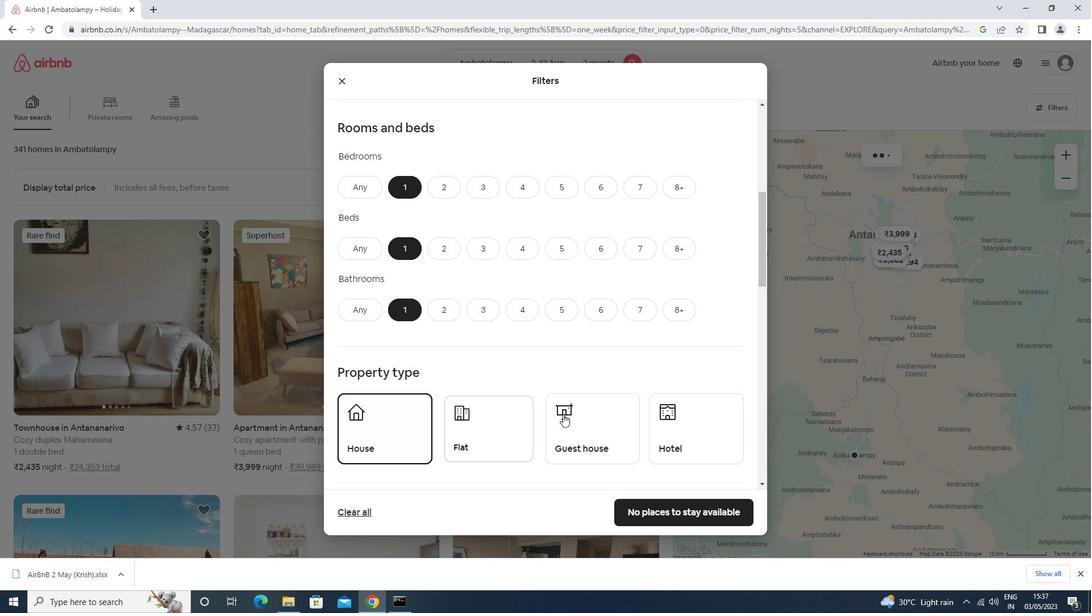 
Action: Mouse moved to (586, 425)
Screenshot: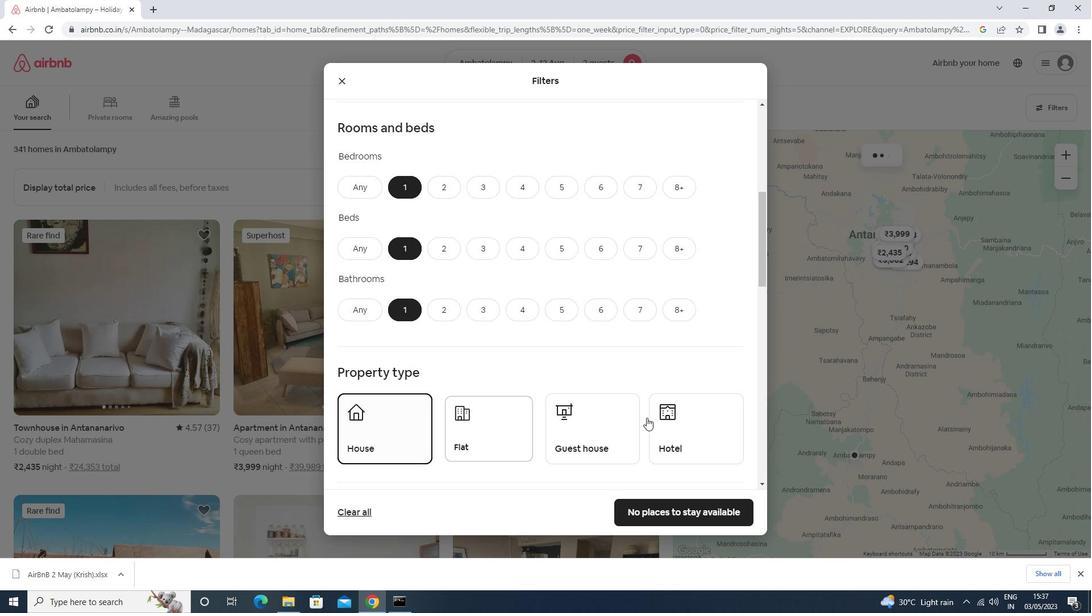 
Action: Mouse pressed left at (586, 425)
Screenshot: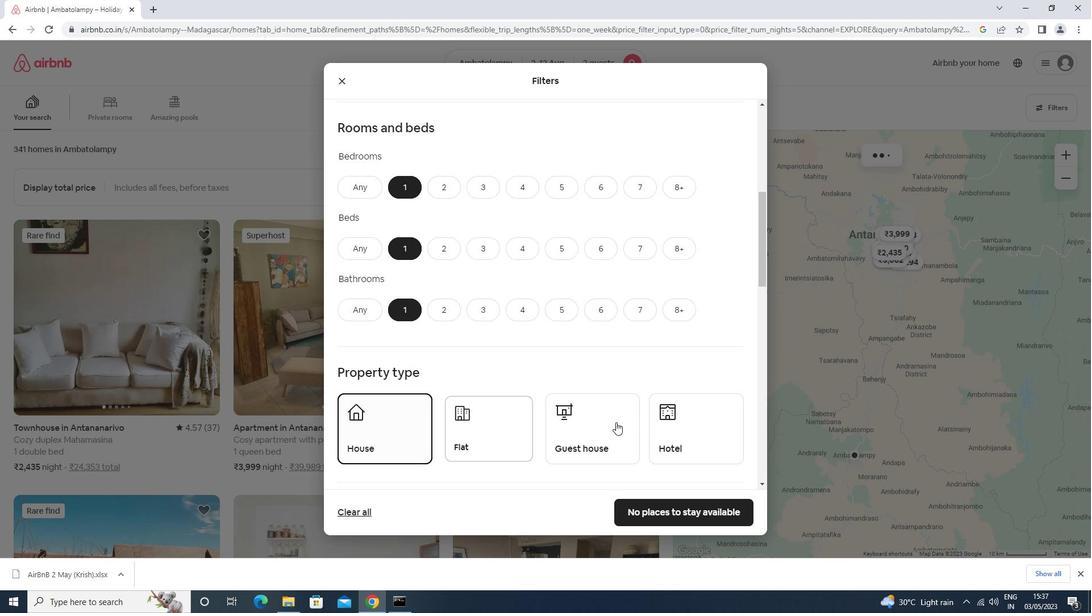
Action: Mouse moved to (596, 426)
Screenshot: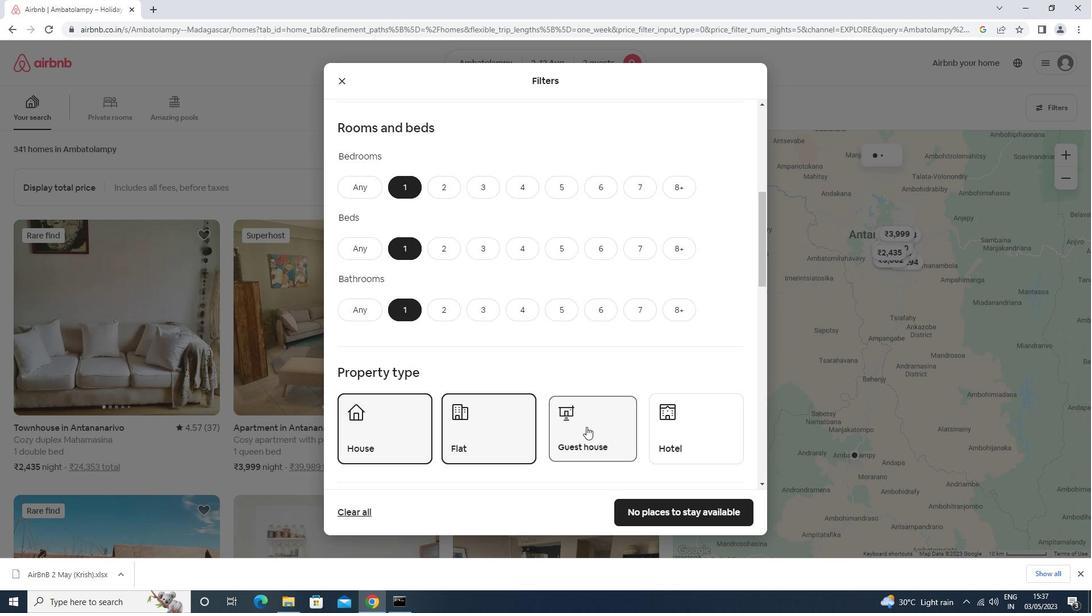 
Action: Mouse pressed left at (596, 426)
Screenshot: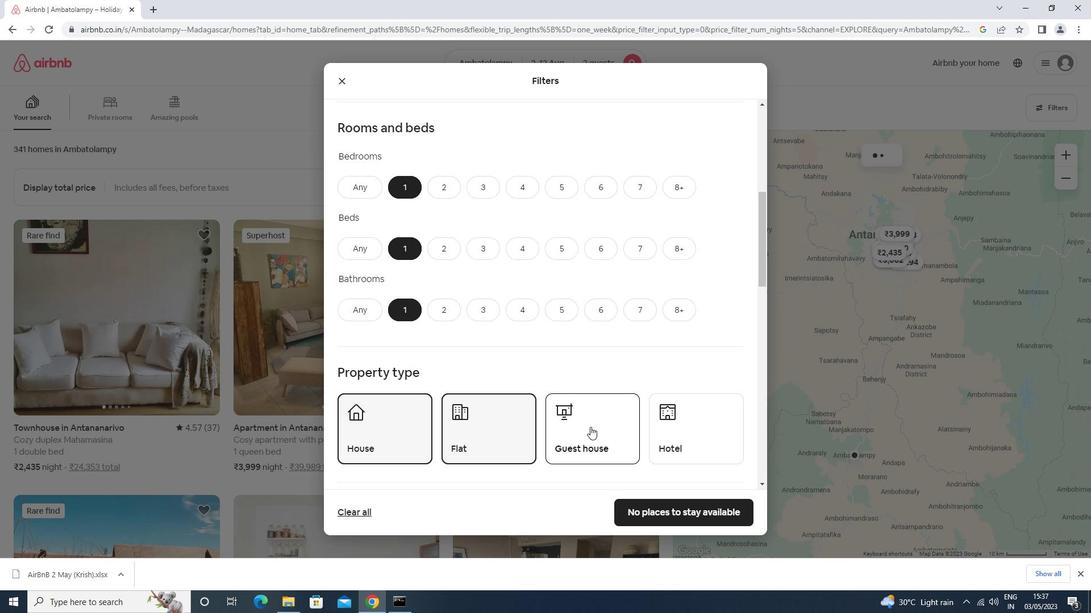 
Action: Mouse moved to (666, 420)
Screenshot: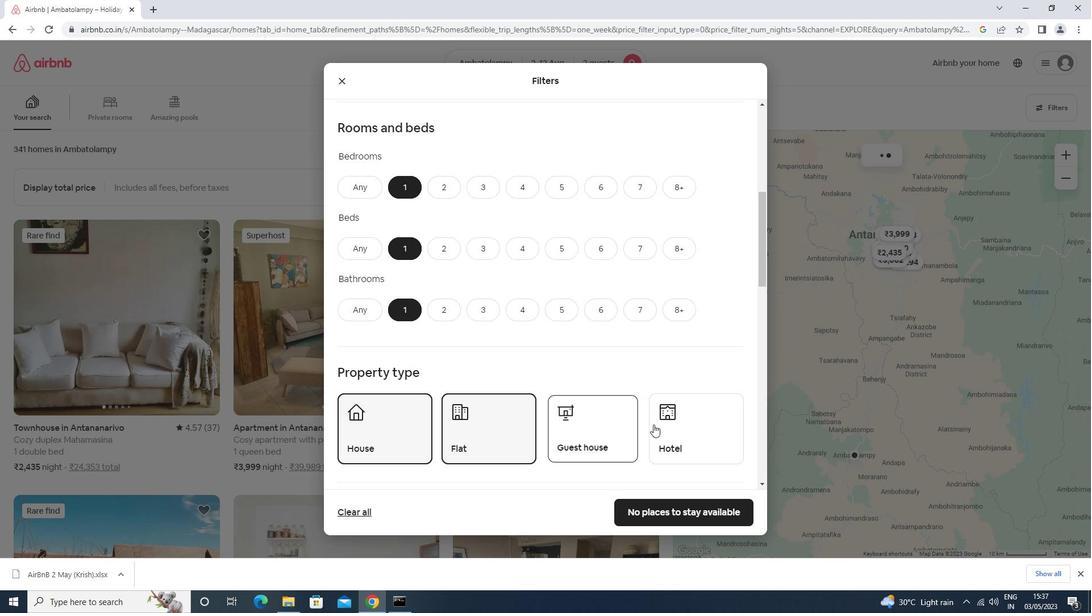 
Action: Mouse pressed left at (666, 420)
Screenshot: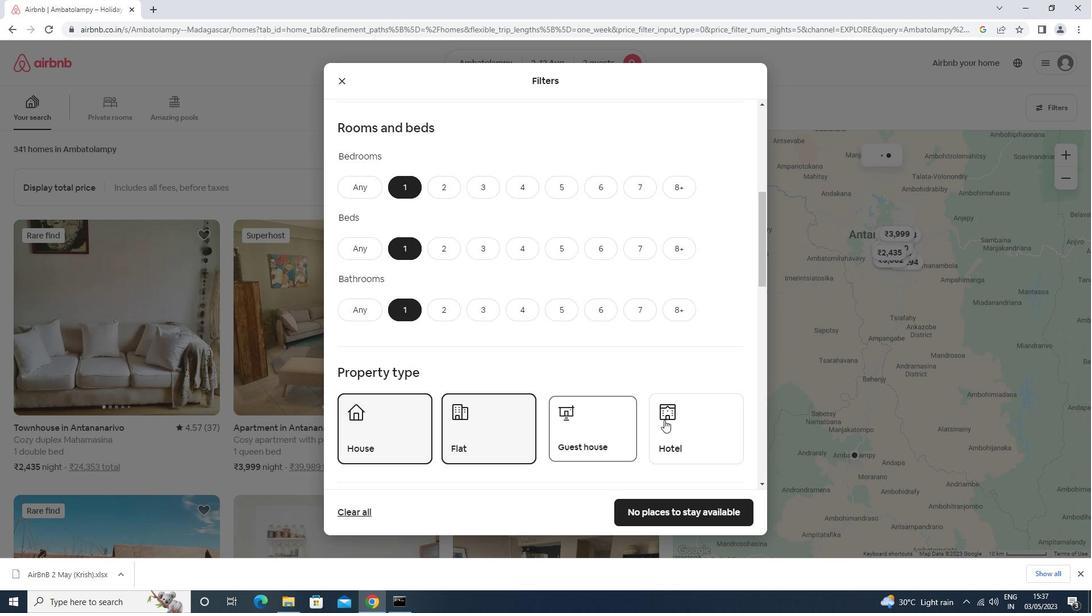 
Action: Mouse scrolled (666, 419) with delta (0, 0)
Screenshot: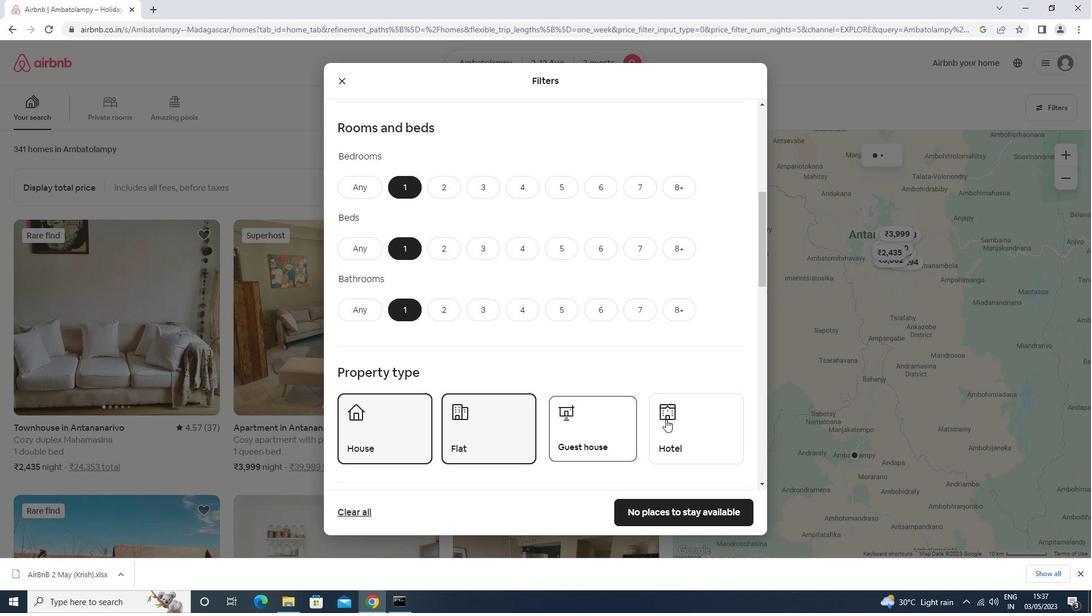 
Action: Mouse scrolled (666, 419) with delta (0, 0)
Screenshot: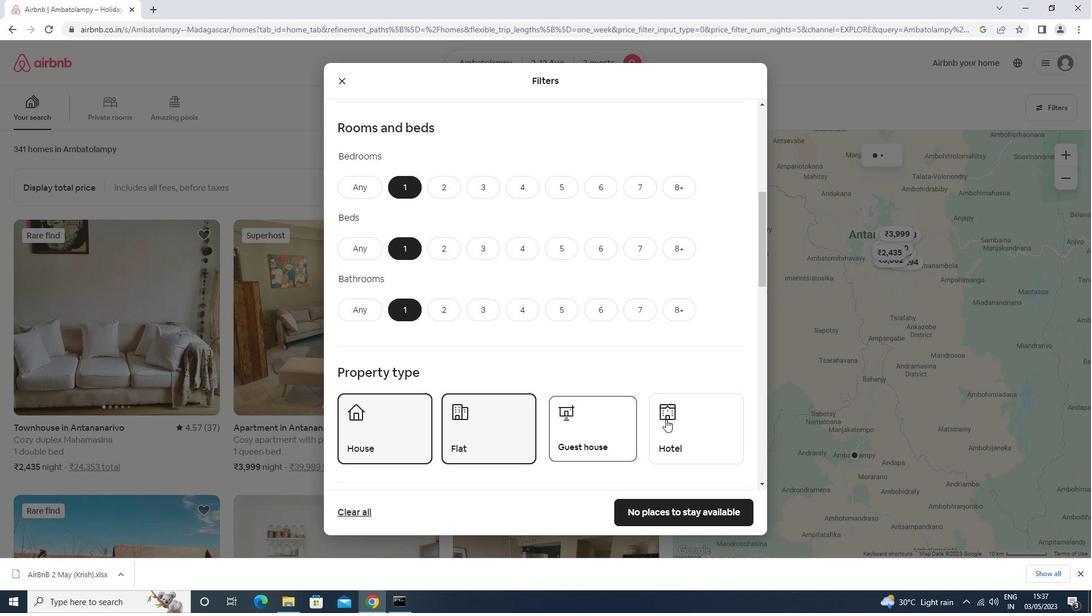 
Action: Mouse scrolled (666, 419) with delta (0, 0)
Screenshot: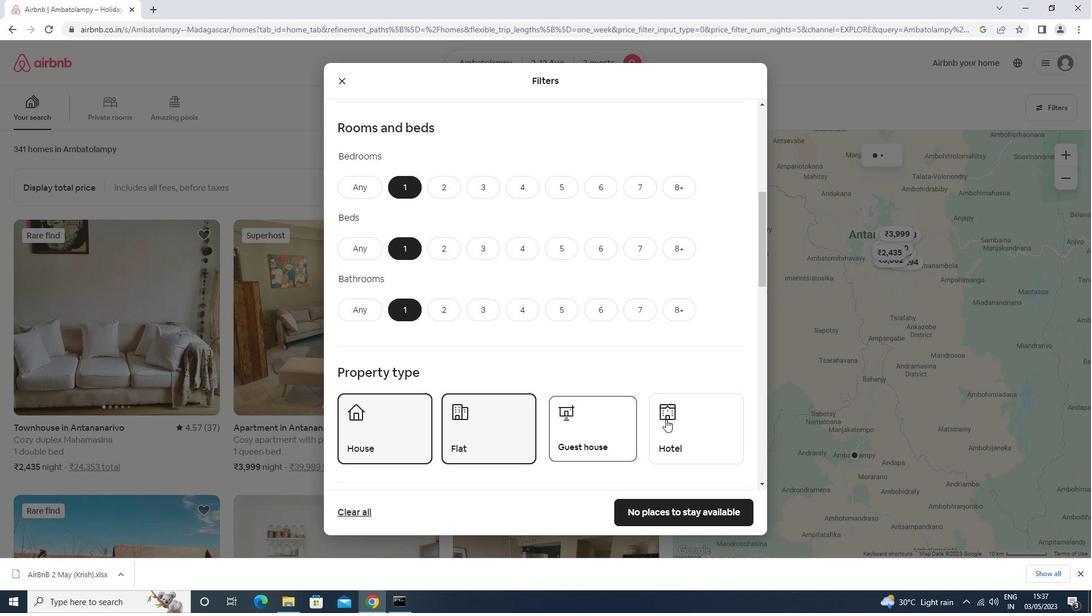 
Action: Mouse scrolled (666, 419) with delta (0, 0)
Screenshot: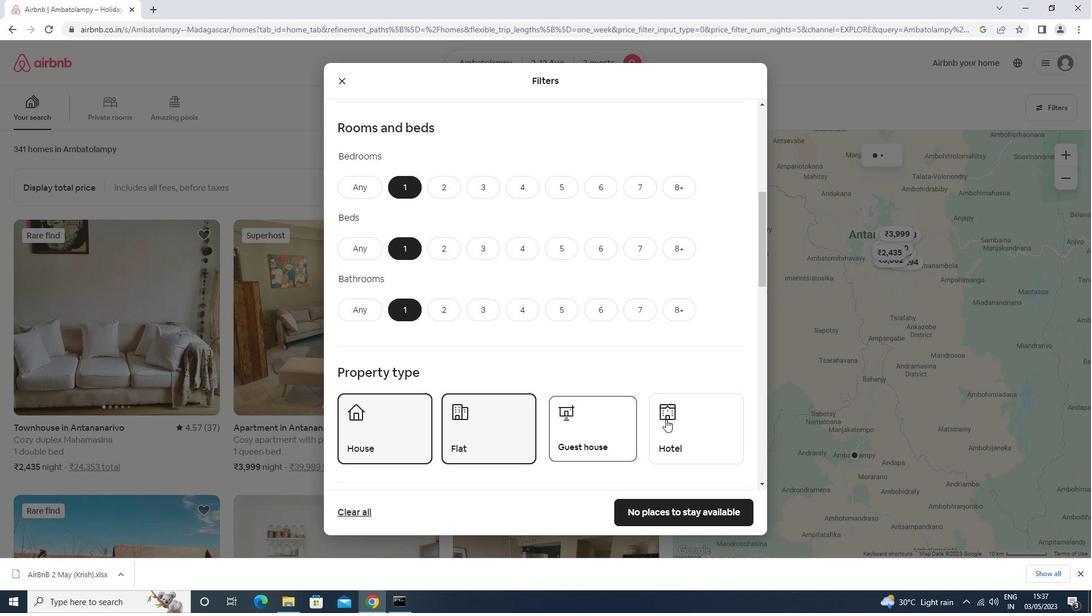 
Action: Mouse scrolled (666, 419) with delta (0, 0)
Screenshot: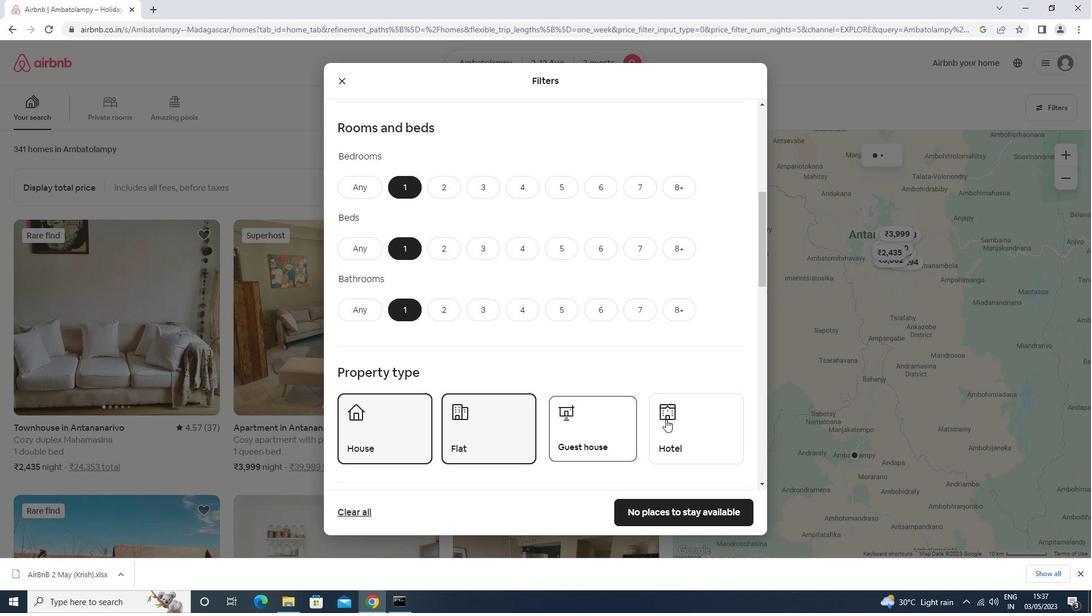 
Action: Mouse moved to (489, 348)
Screenshot: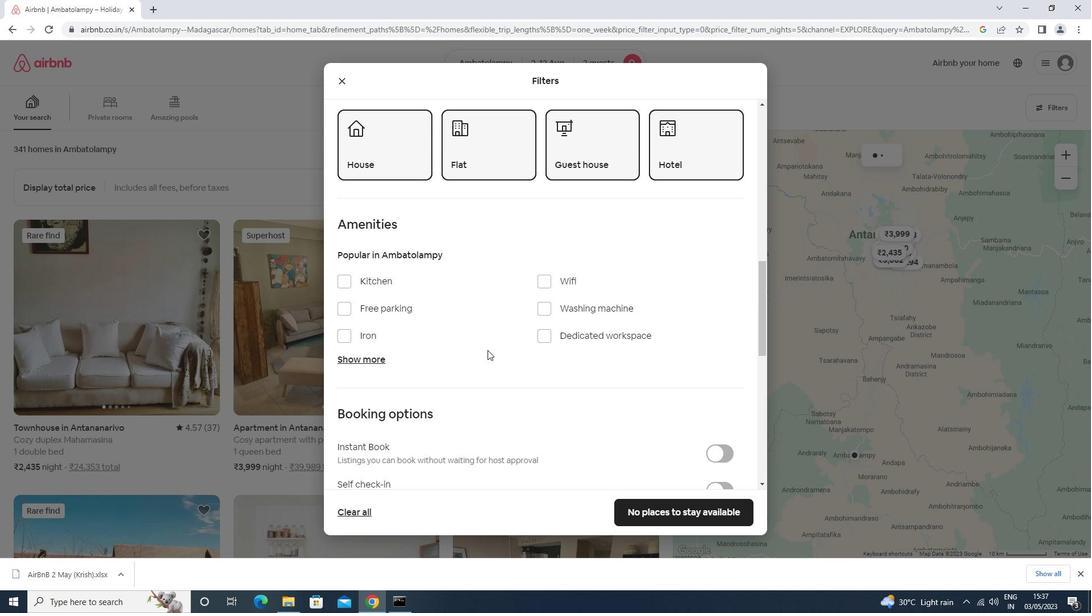 
Action: Mouse scrolled (489, 347) with delta (0, 0)
Screenshot: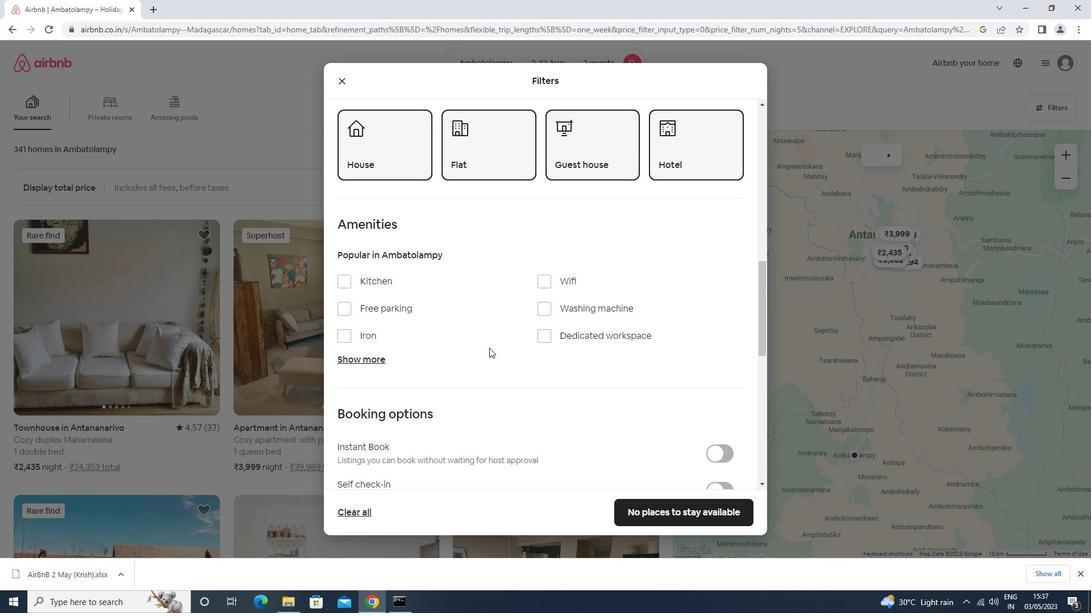 
Action: Mouse scrolled (489, 347) with delta (0, 0)
Screenshot: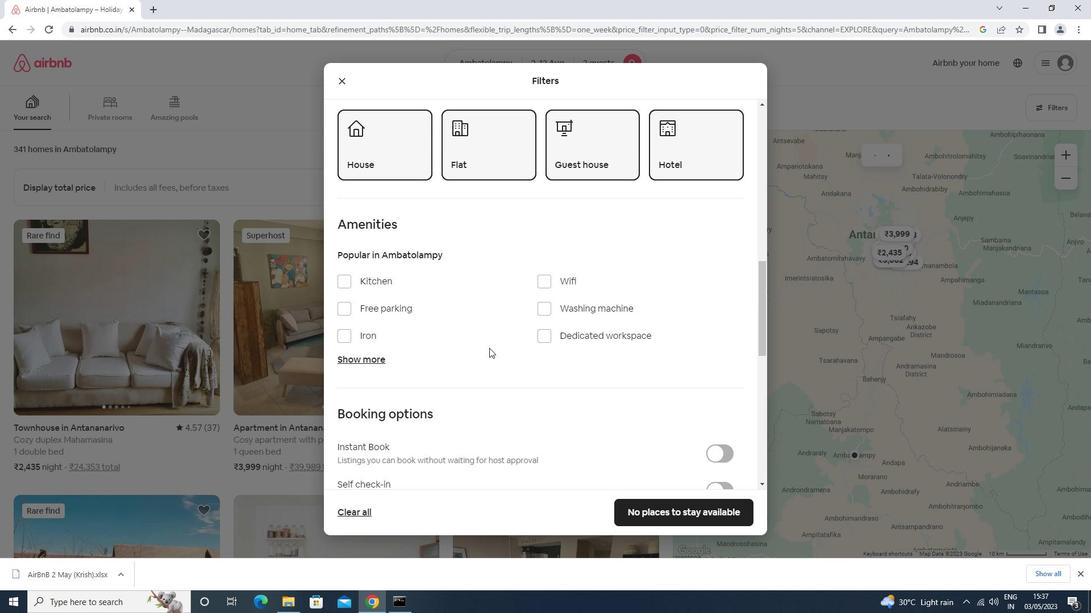 
Action: Mouse scrolled (489, 347) with delta (0, 0)
Screenshot: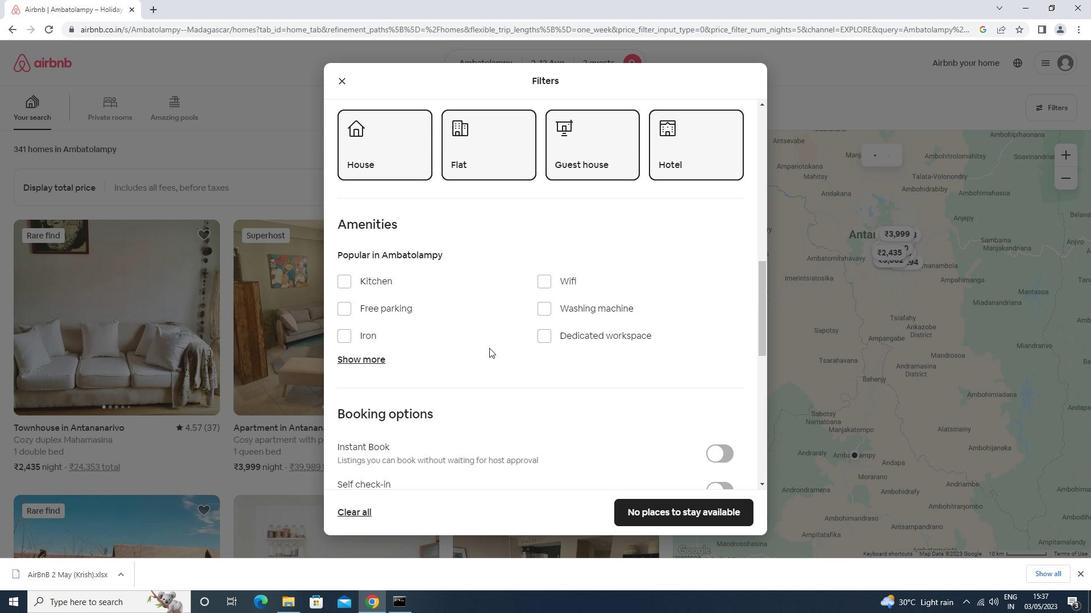 
Action: Mouse moved to (720, 318)
Screenshot: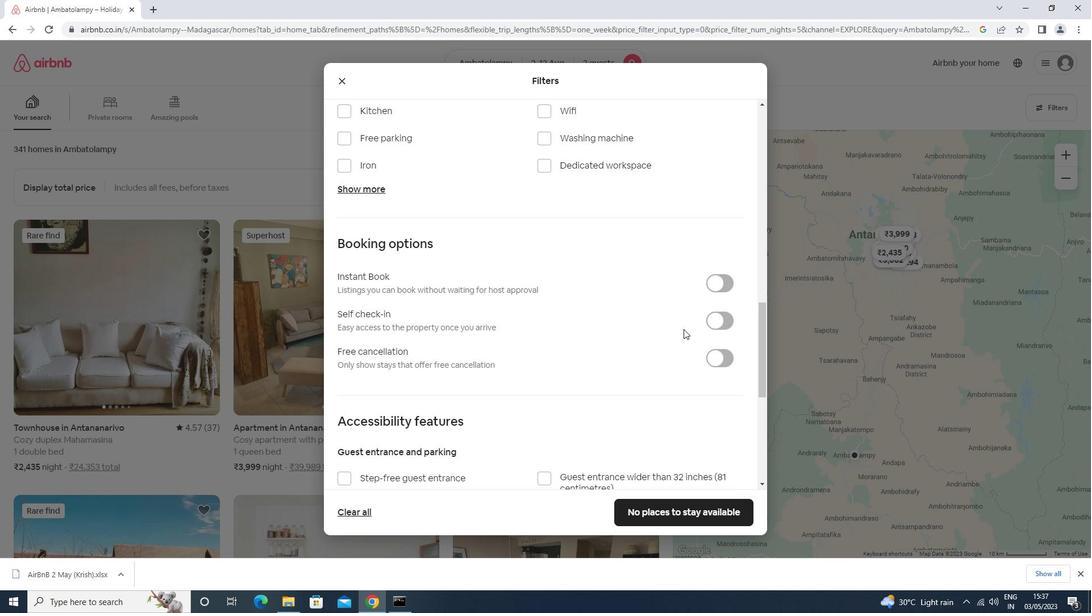 
Action: Mouse pressed left at (720, 318)
Screenshot: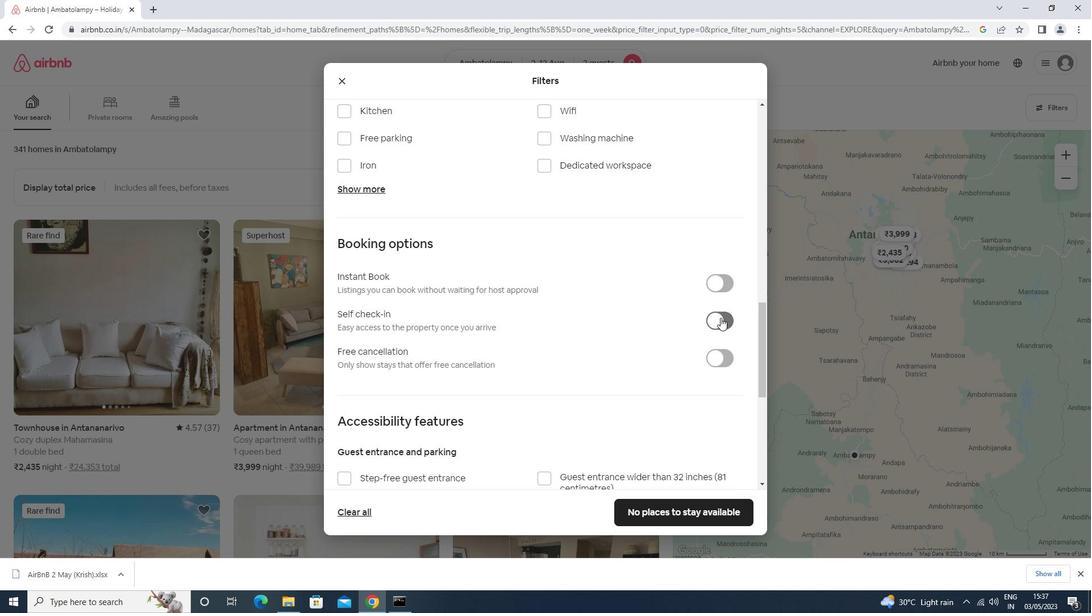 
Action: Mouse moved to (720, 321)
Screenshot: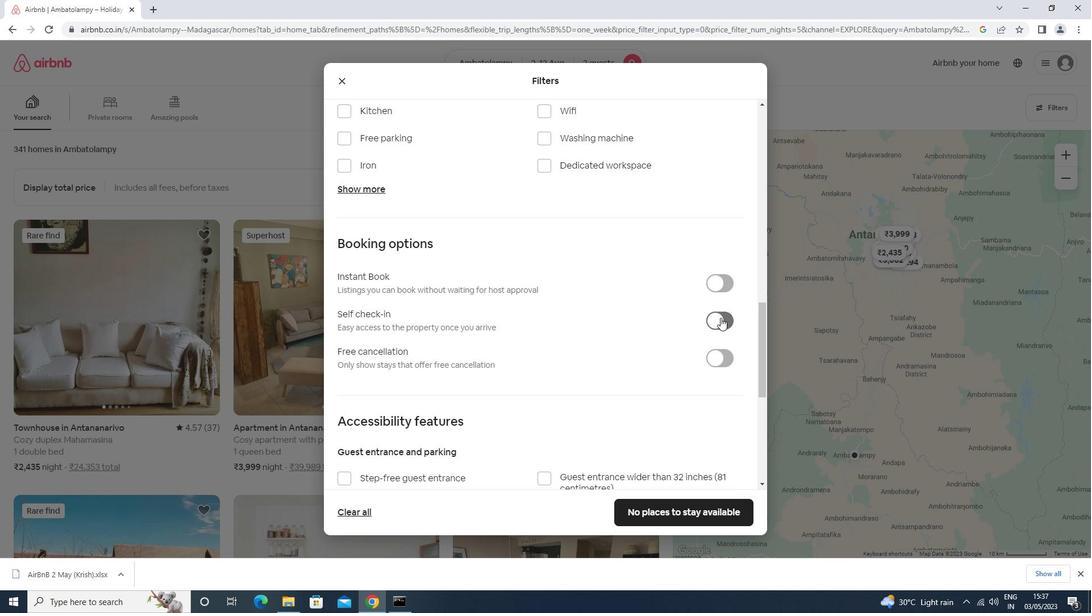 
Action: Mouse scrolled (720, 320) with delta (0, 0)
Screenshot: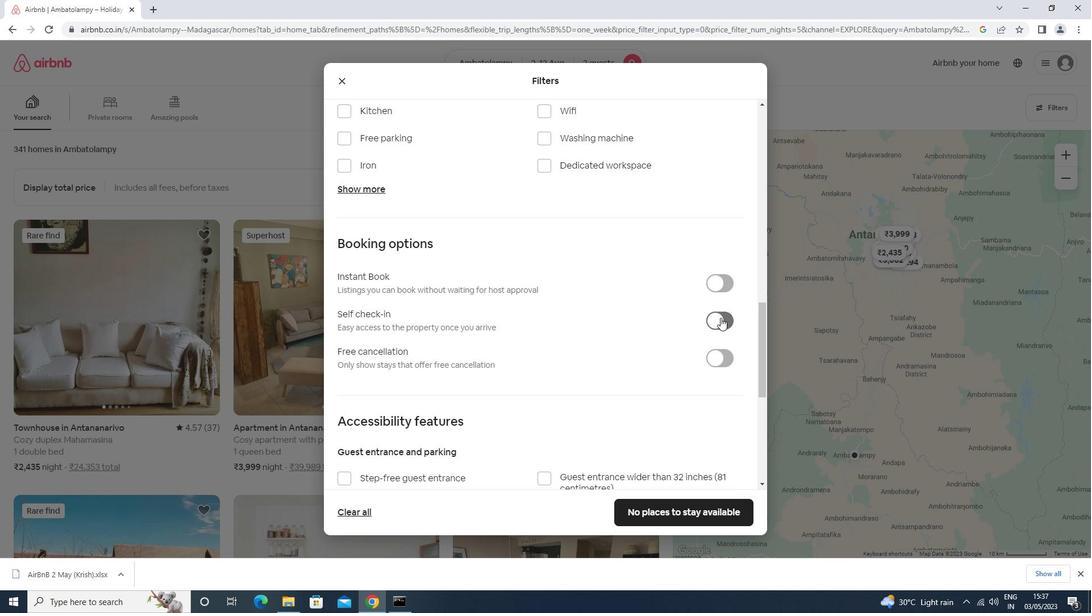 
Action: Mouse moved to (719, 324)
Screenshot: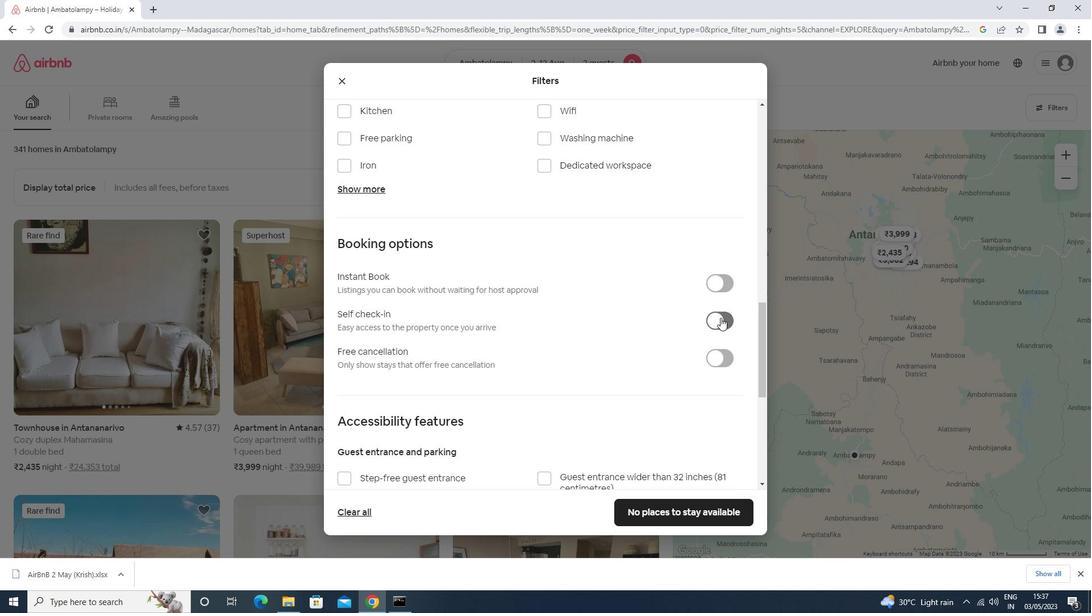 
Action: Mouse scrolled (719, 323) with delta (0, 0)
Screenshot: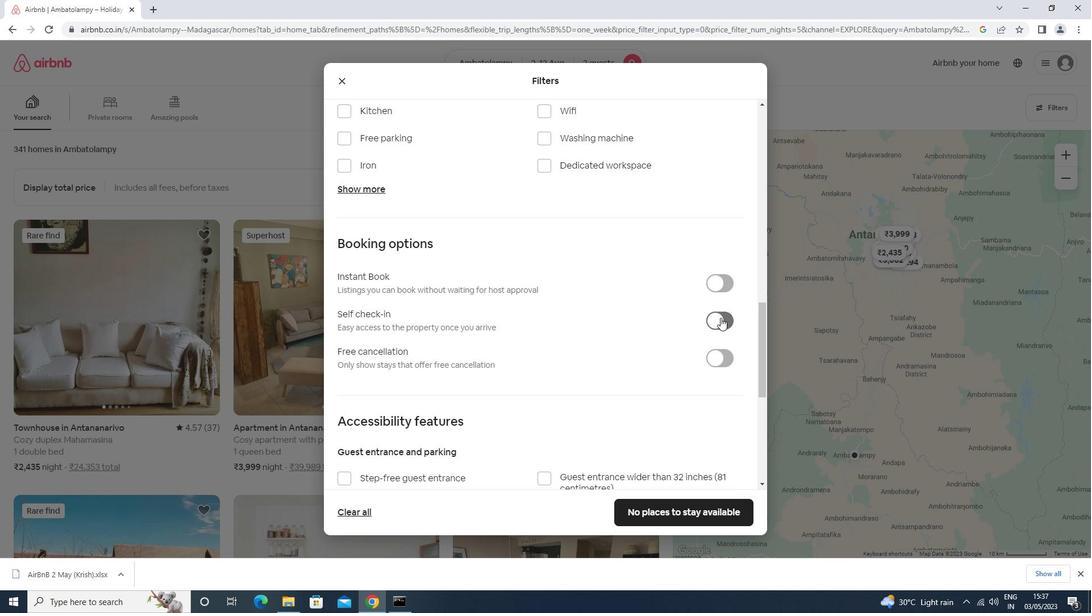 
Action: Mouse moved to (717, 326)
Screenshot: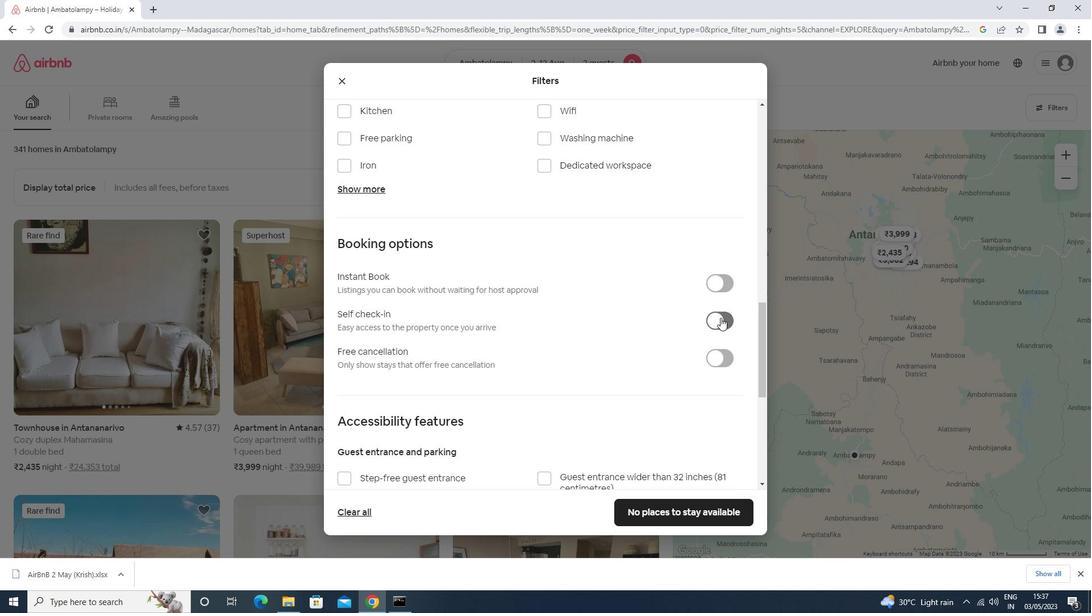 
Action: Mouse scrolled (717, 326) with delta (0, 0)
Screenshot: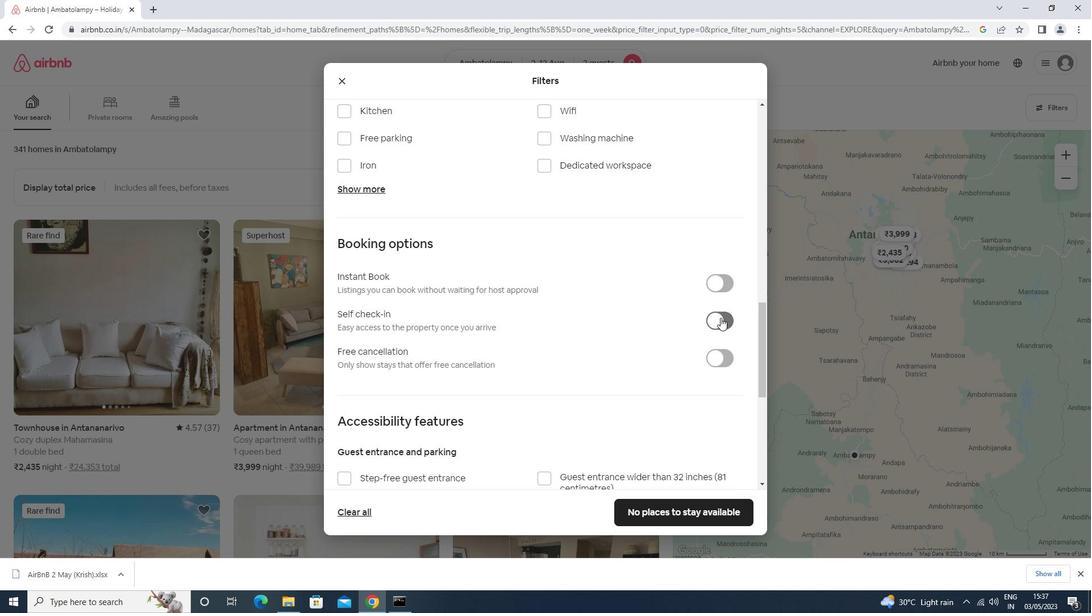 
Action: Mouse scrolled (717, 326) with delta (0, 0)
Screenshot: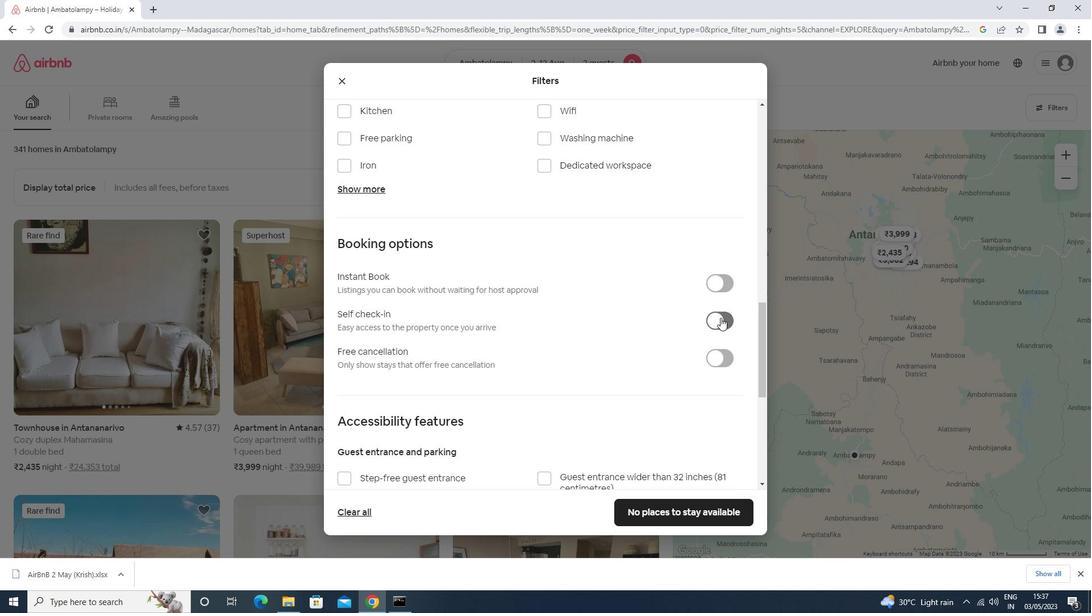 
Action: Mouse scrolled (717, 326) with delta (0, 0)
Screenshot: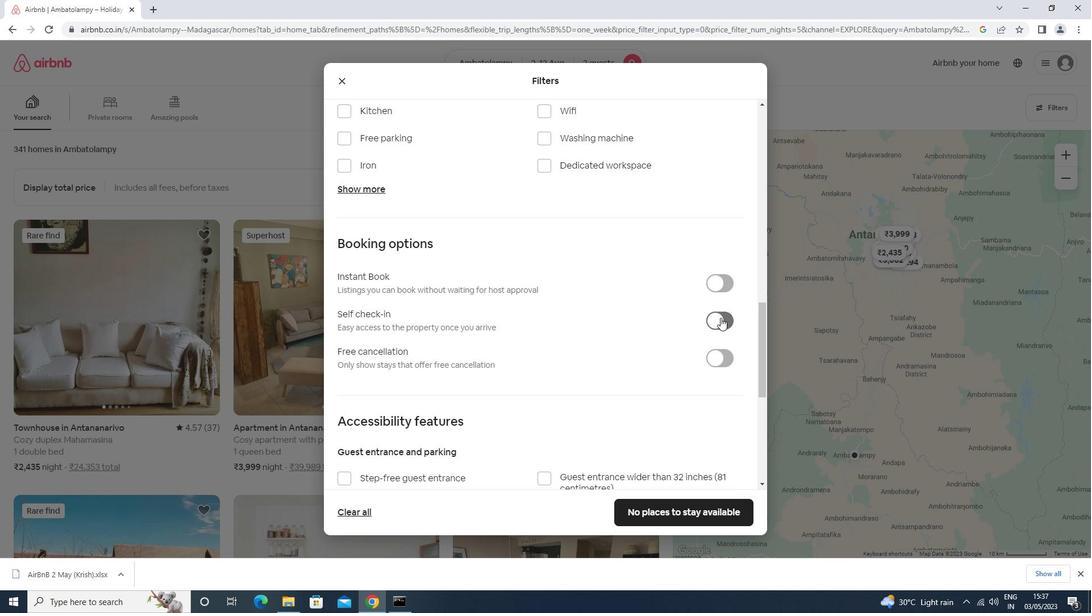 
Action: Mouse scrolled (717, 326) with delta (0, 0)
Screenshot: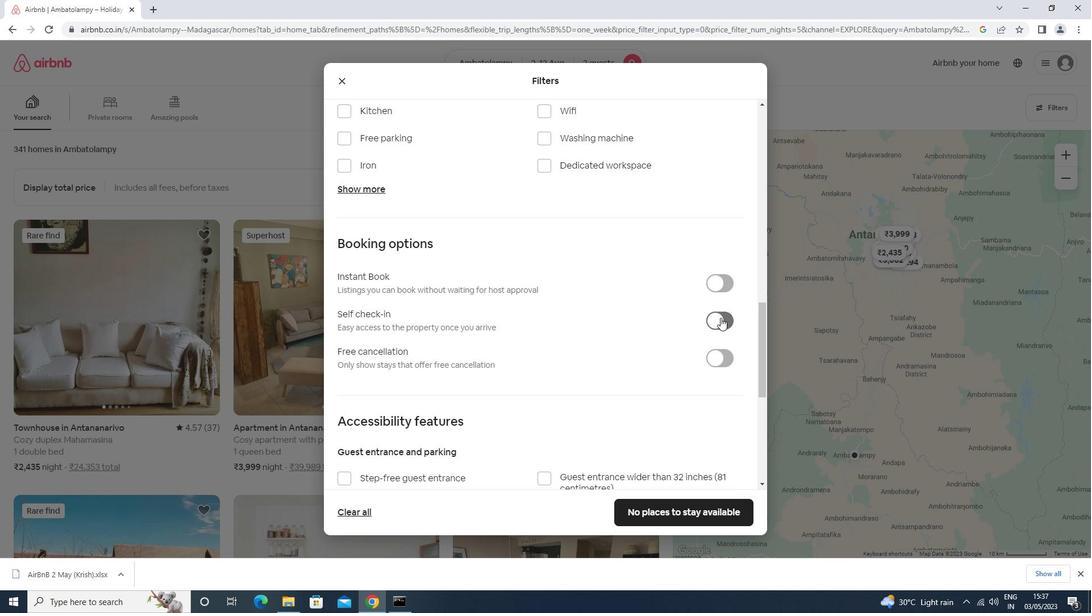 
Action: Mouse moved to (705, 334)
Screenshot: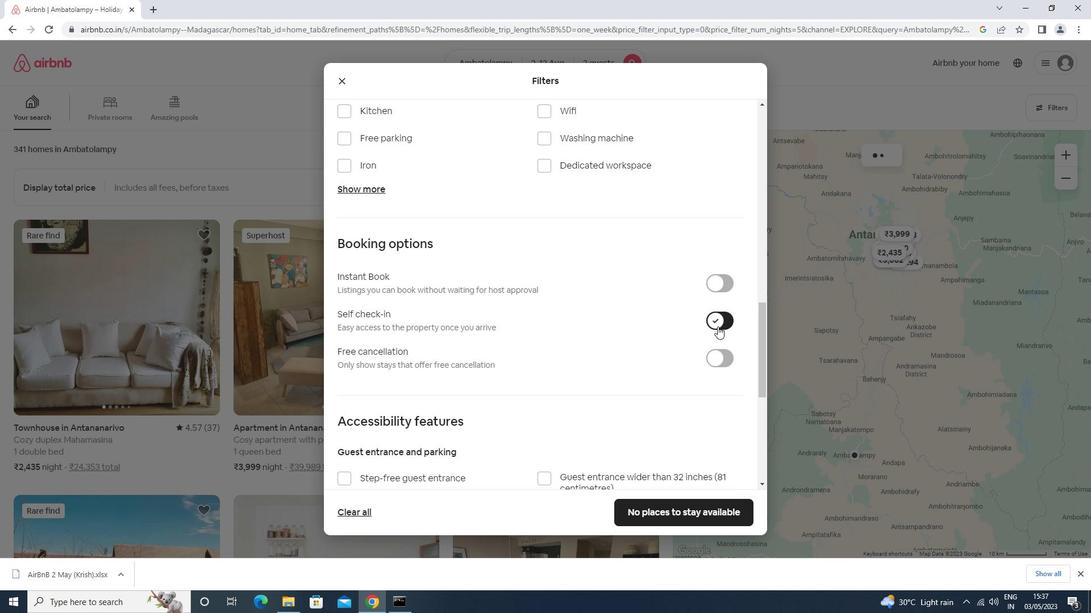 
Action: Mouse scrolled (705, 333) with delta (0, 0)
Screenshot: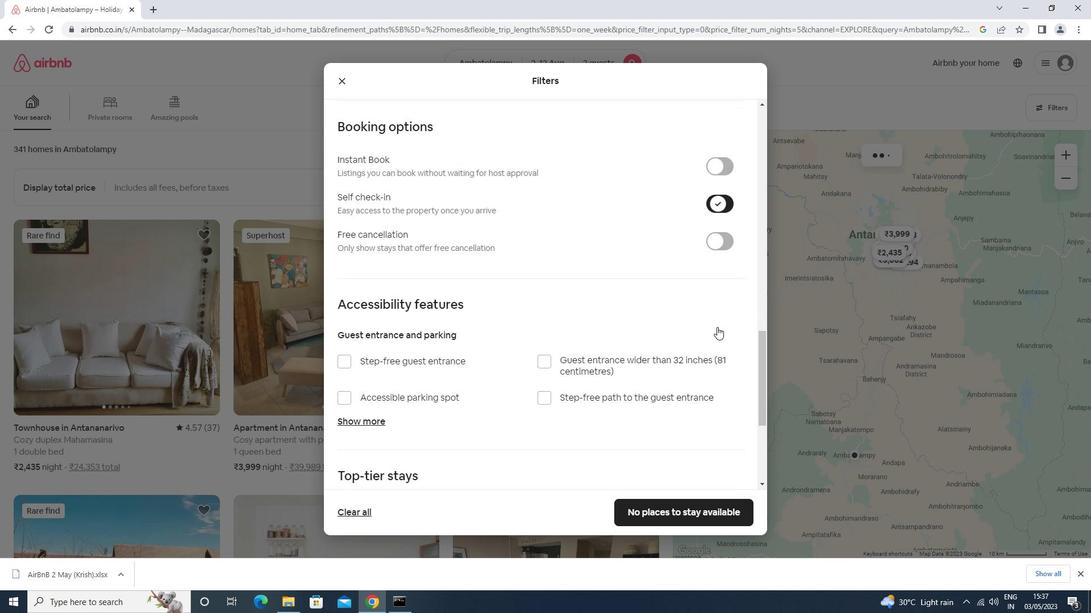 
Action: Mouse moved to (701, 336)
Screenshot: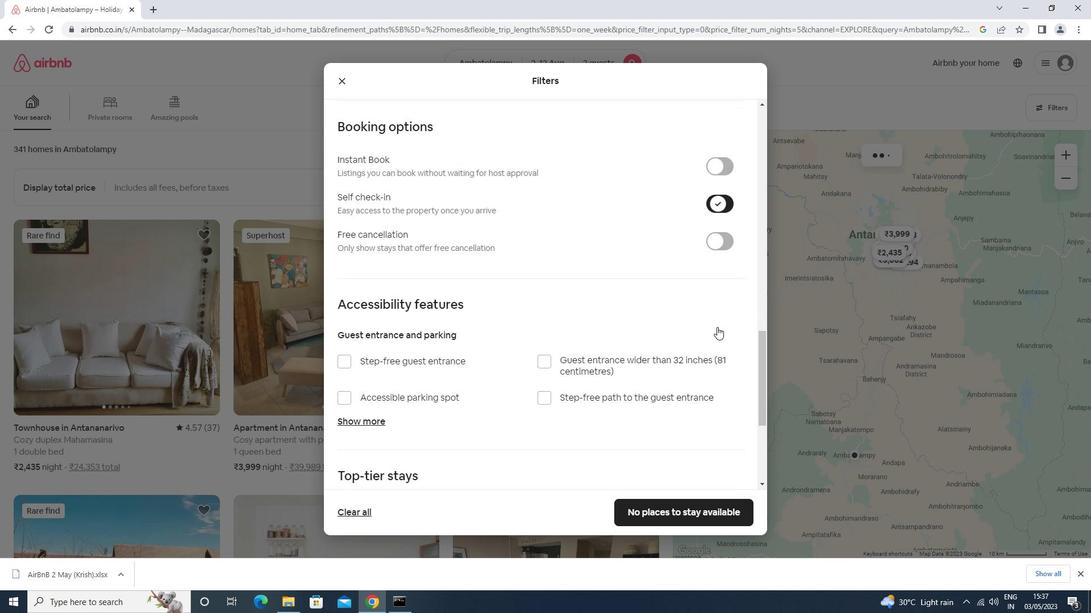
Action: Mouse scrolled (701, 335) with delta (0, 0)
Screenshot: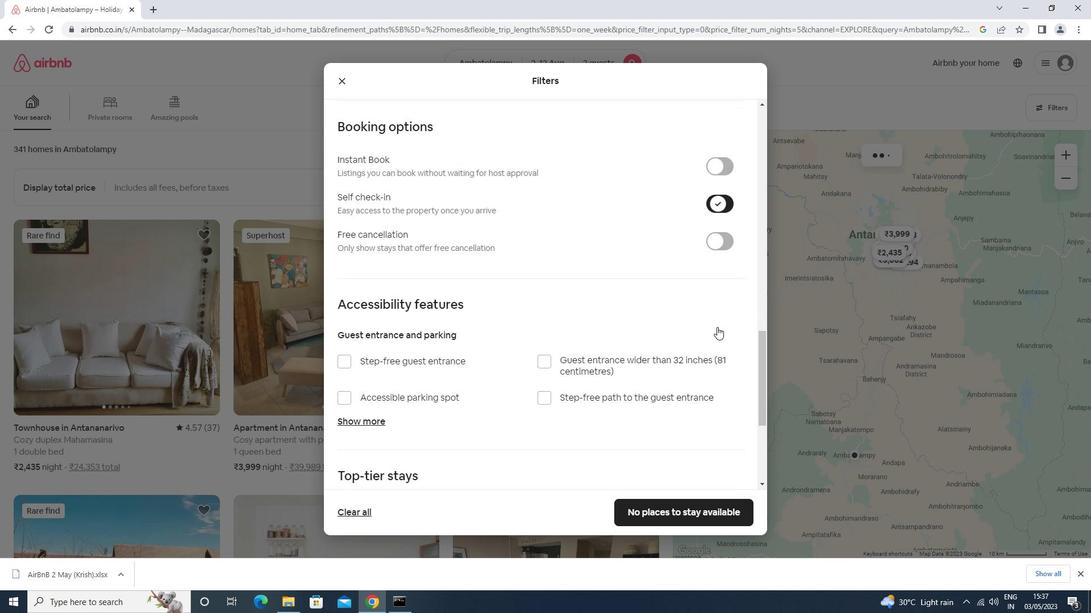 
Action: Mouse moved to (699, 337)
Screenshot: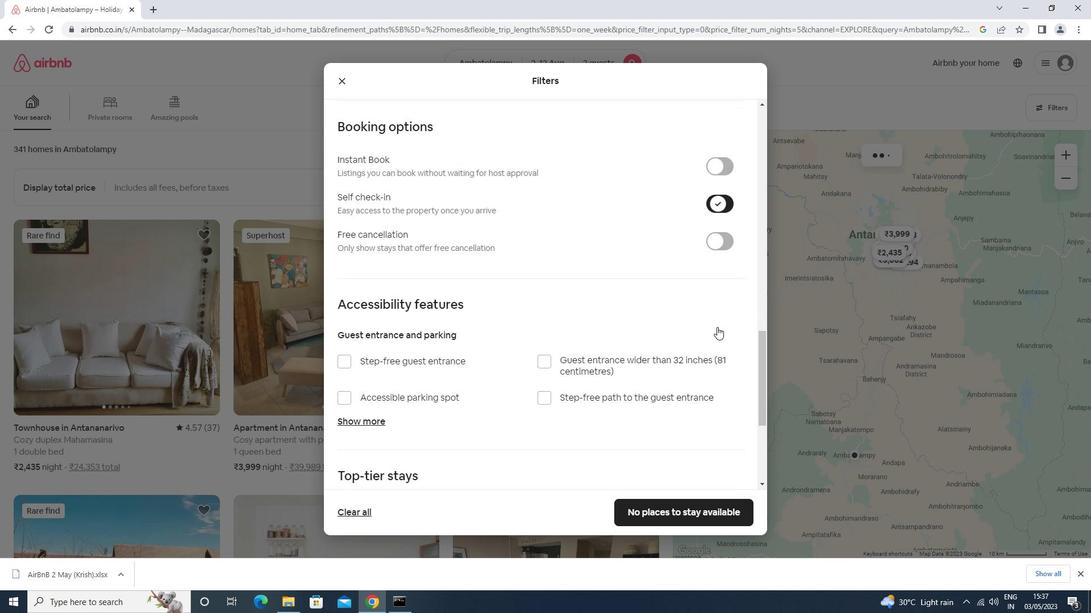 
Action: Mouse scrolled (699, 336) with delta (0, 0)
Screenshot: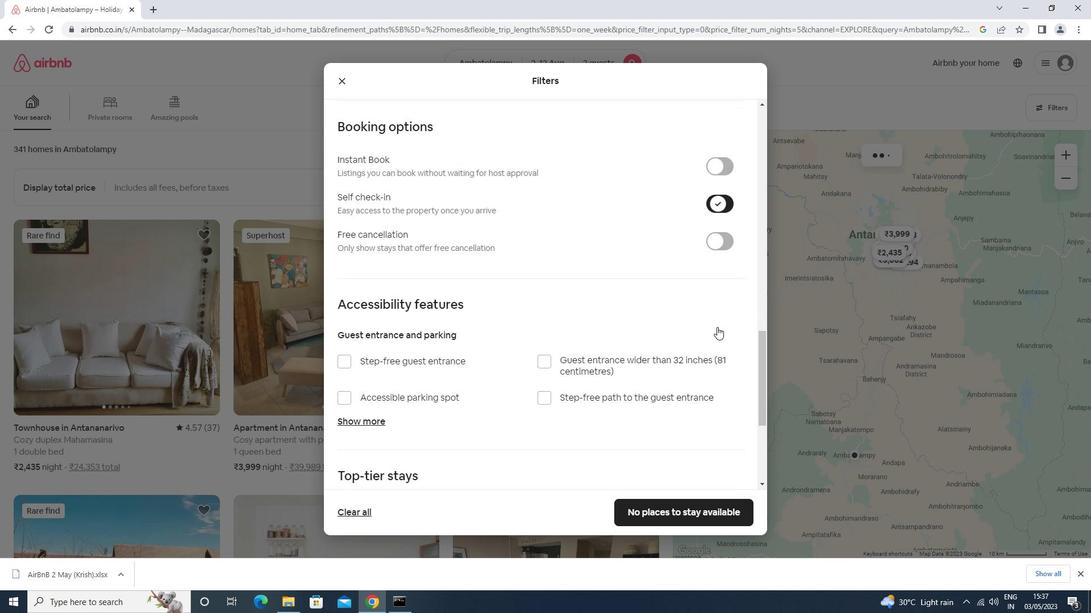 
Action: Mouse moved to (696, 337)
Screenshot: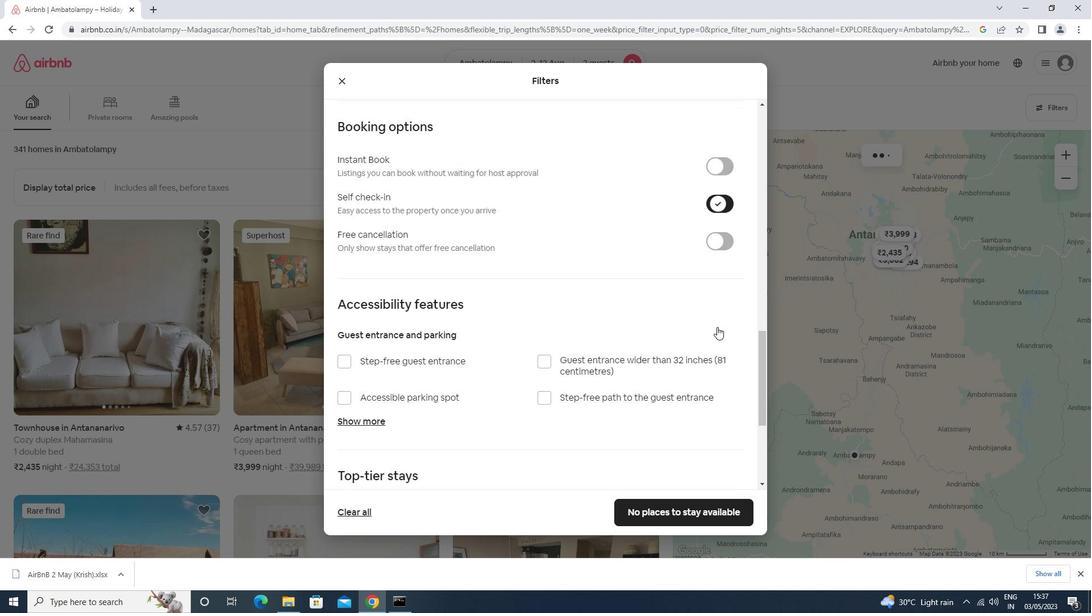 
Action: Mouse scrolled (696, 336) with delta (0, 0)
Screenshot: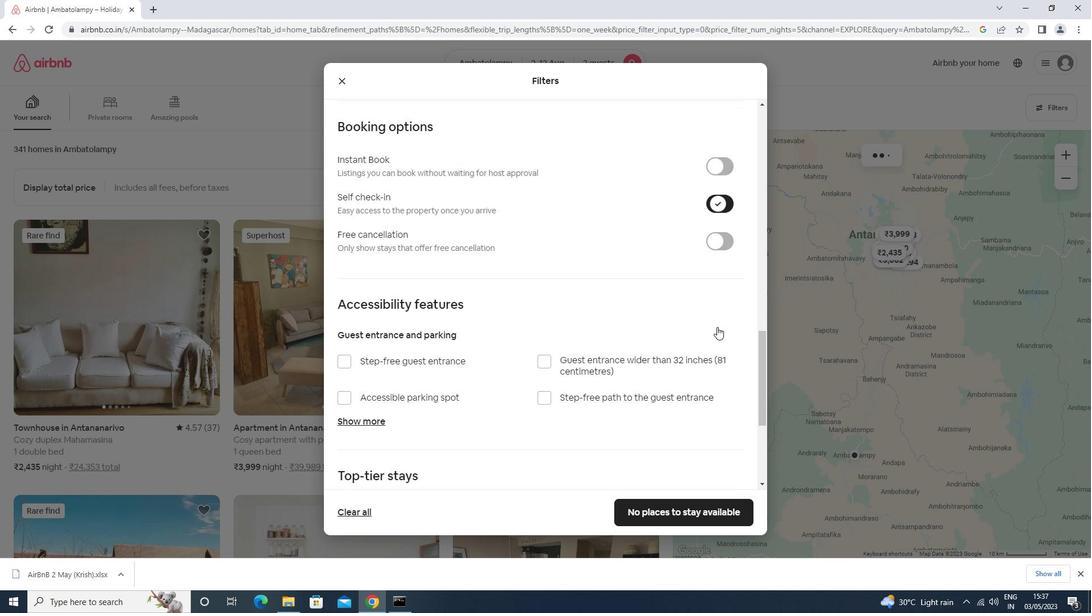 
Action: Mouse moved to (695, 337)
Screenshot: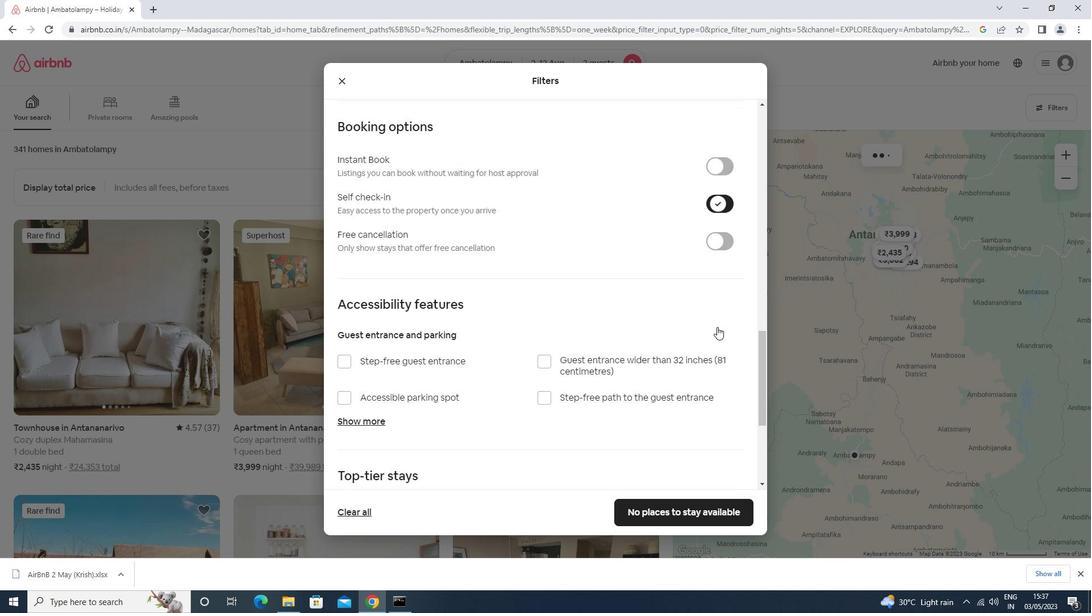 
Action: Mouse scrolled (695, 336) with delta (0, 0)
Screenshot: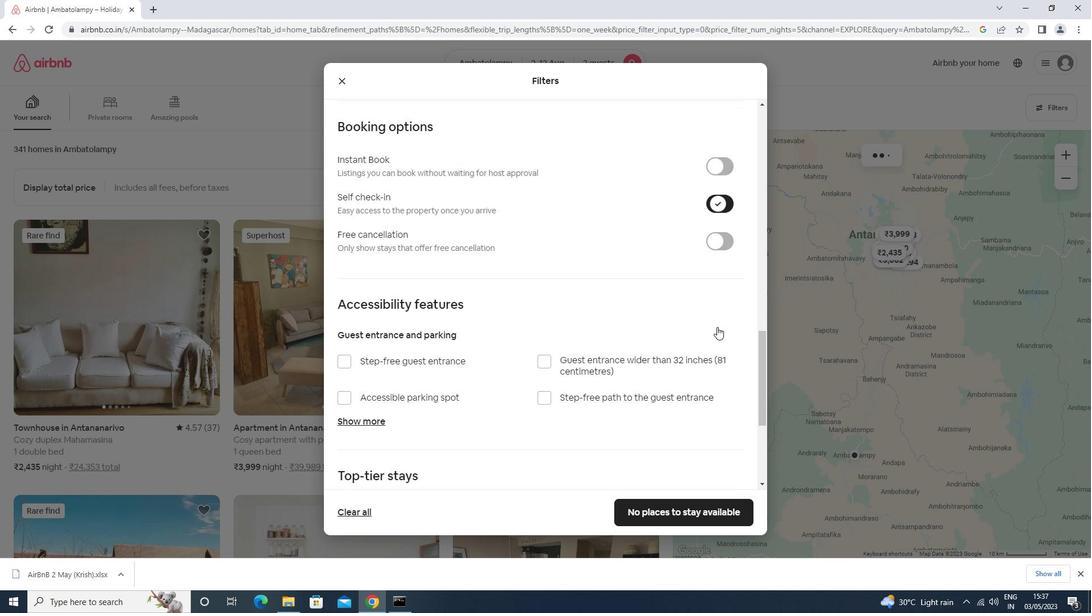 
Action: Mouse moved to (371, 413)
Screenshot: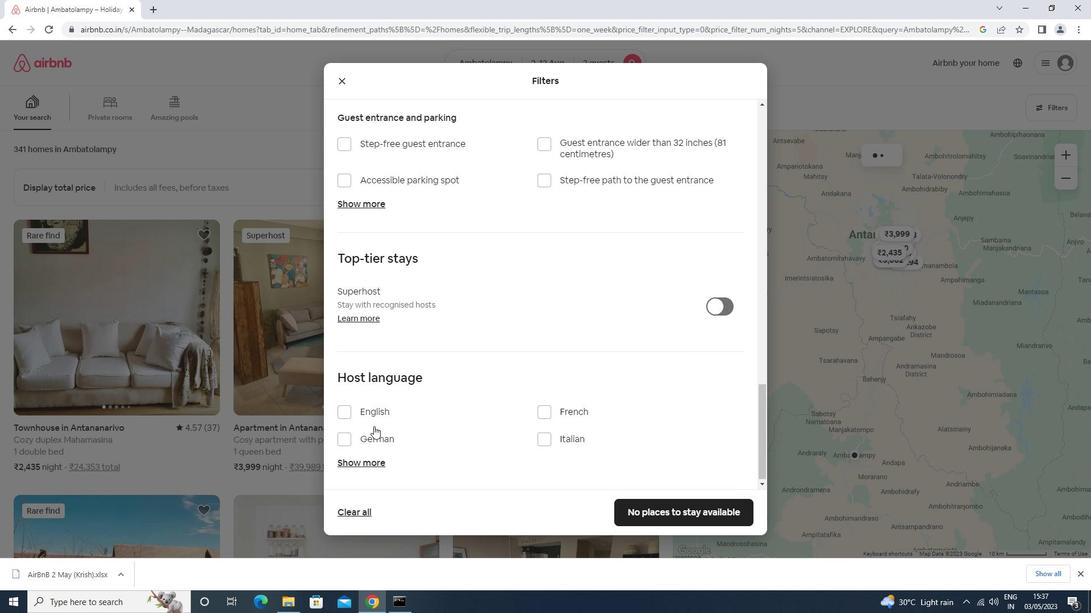 
Action: Mouse pressed left at (371, 413)
Screenshot: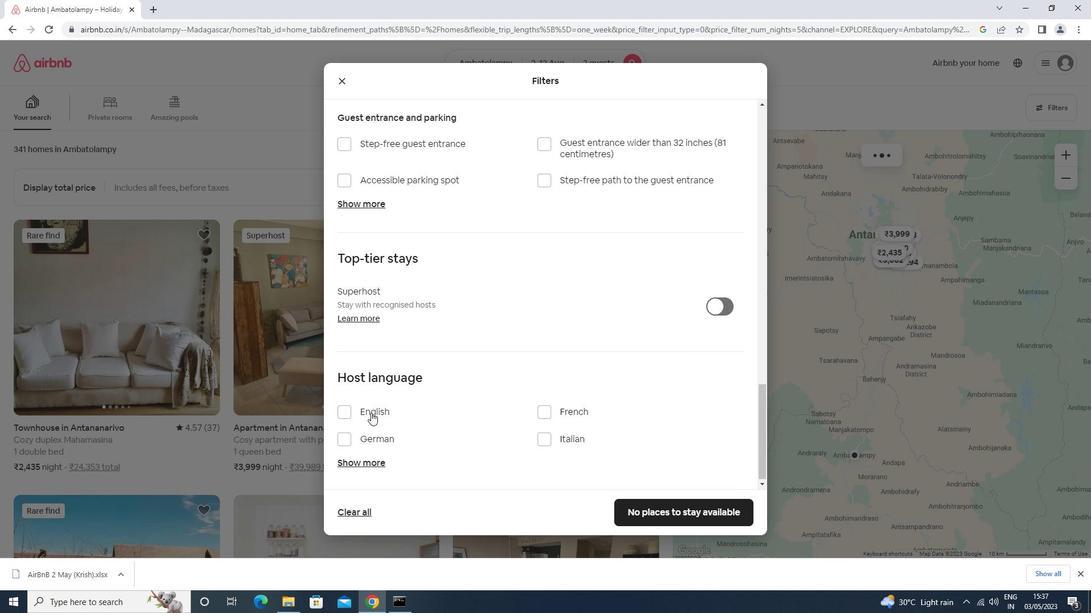 
Action: Mouse moved to (676, 510)
Screenshot: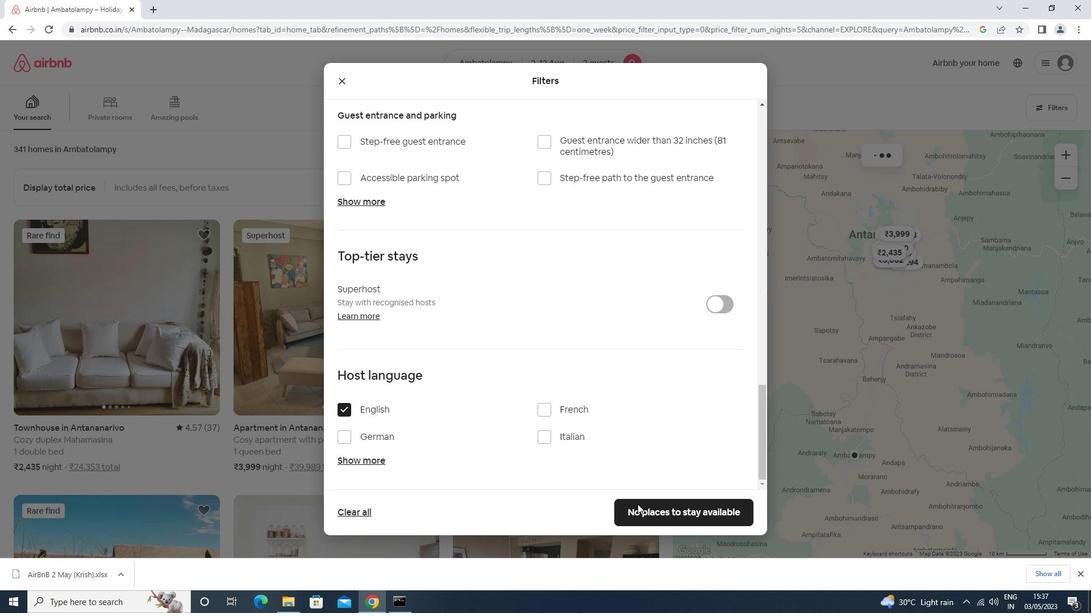 
Action: Mouse pressed left at (676, 510)
Screenshot: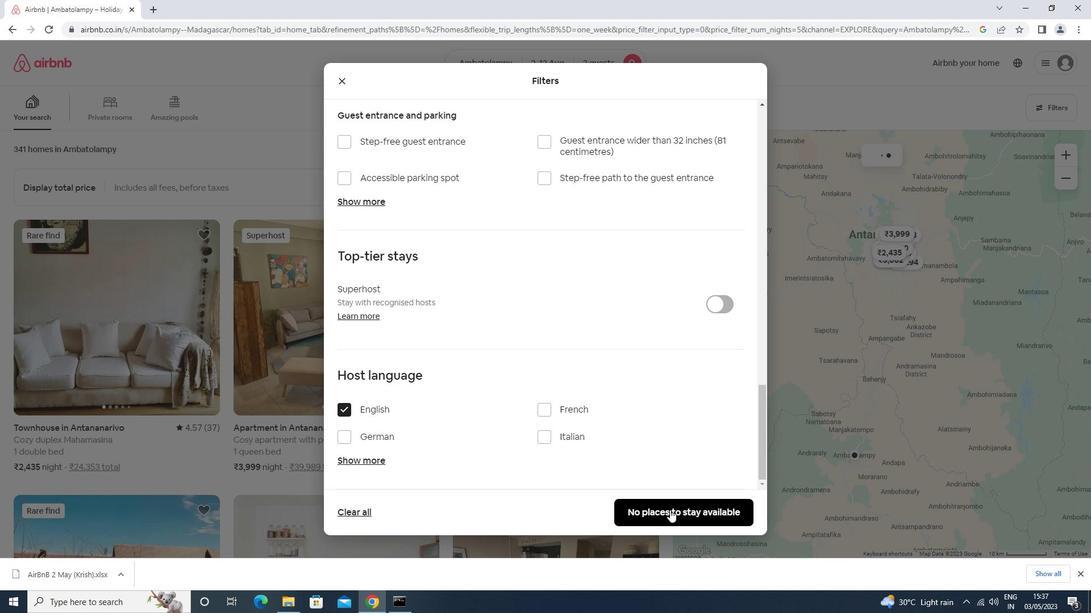 
Action: Mouse moved to (675, 507)
Screenshot: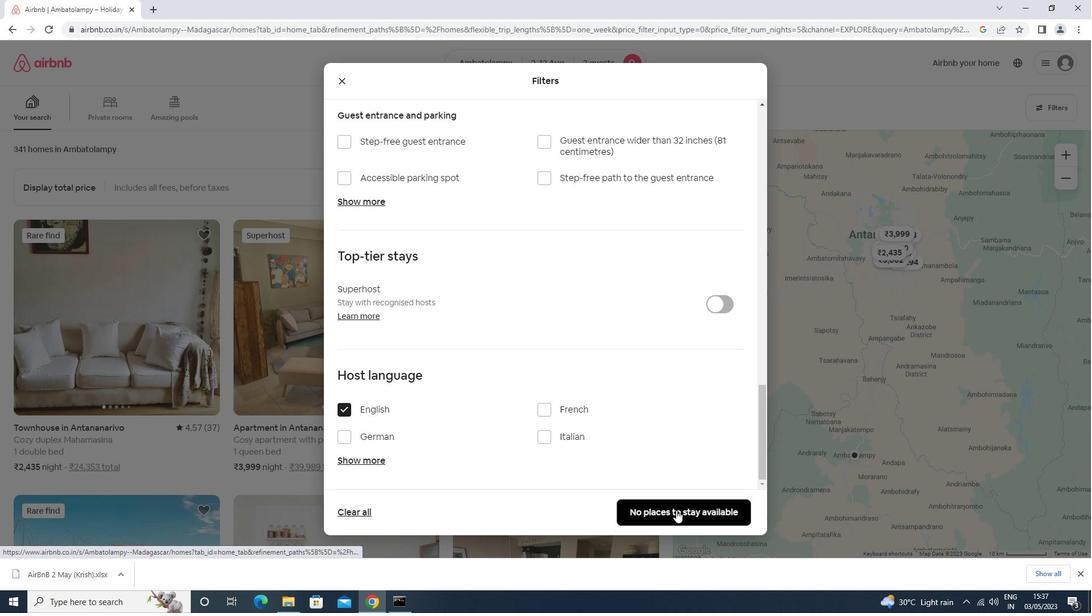 
